 Task: Set up a 3-hour online history and cultural studies lecture on an intriguing topic.
Action: Mouse pressed left at (611, 246)
Screenshot: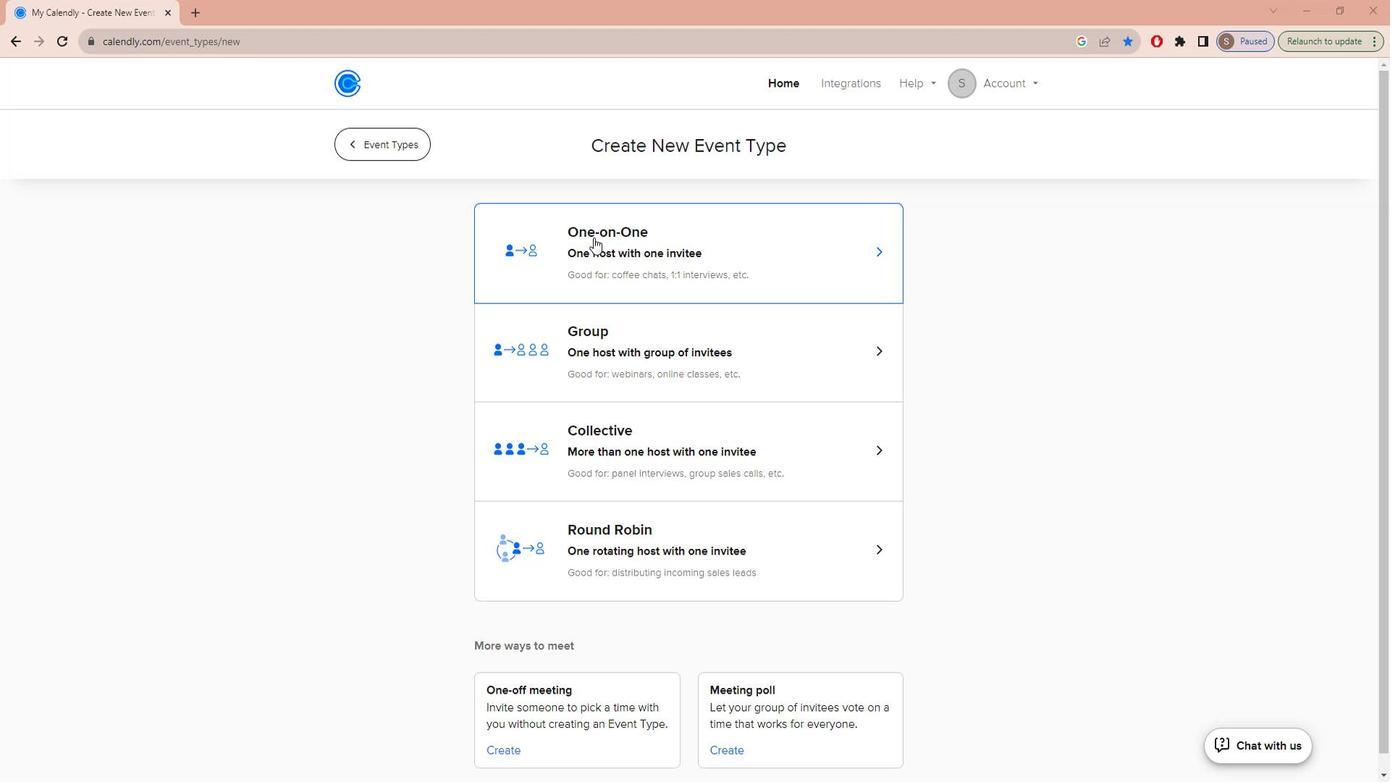 
Action: Key pressed a<Key.caps_lock>NCIENT<Key.space><Key.caps_lock>c<Key.caps_lock>IVILIZATIONS<Key.space><Key.caps_lock>u<Key.caps_lock>NVEILED<Key.space>
Screenshot: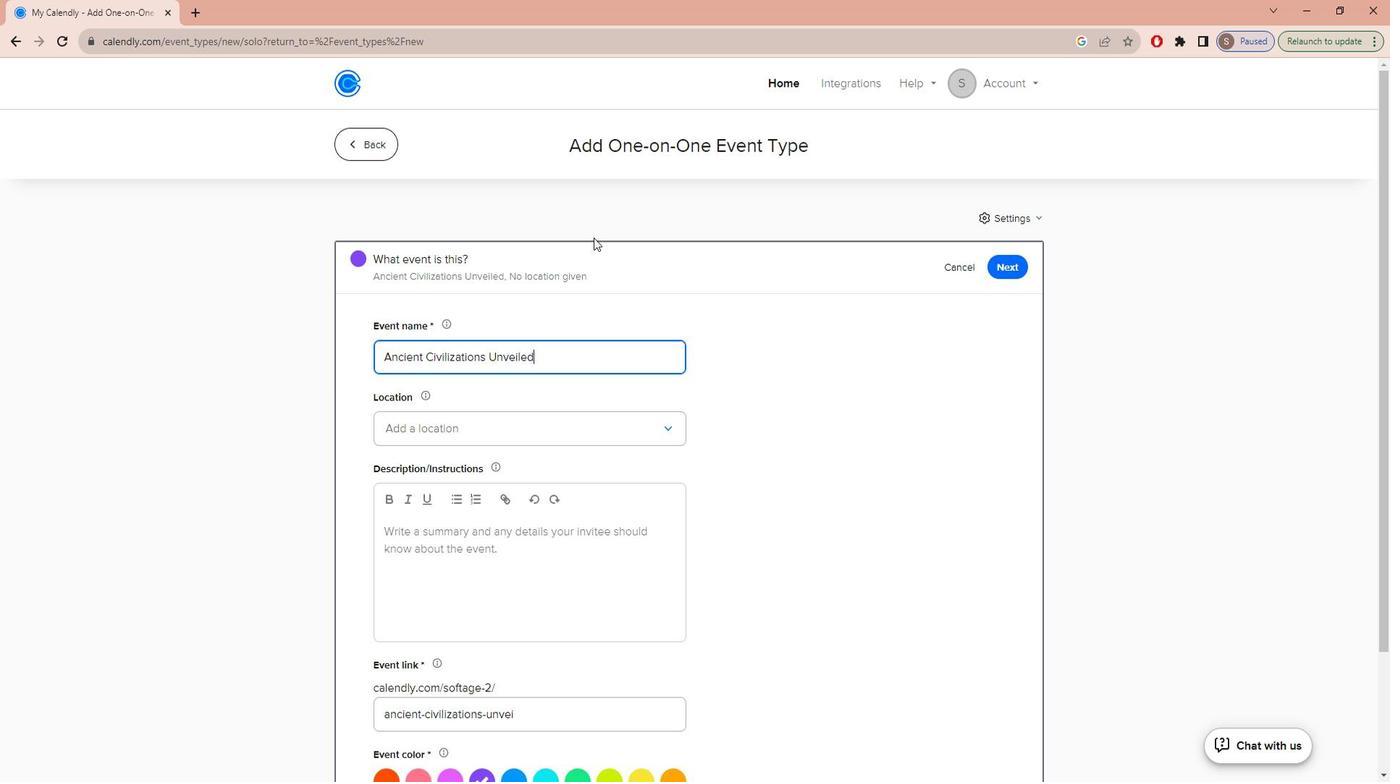 
Action: Mouse moved to (592, 443)
Screenshot: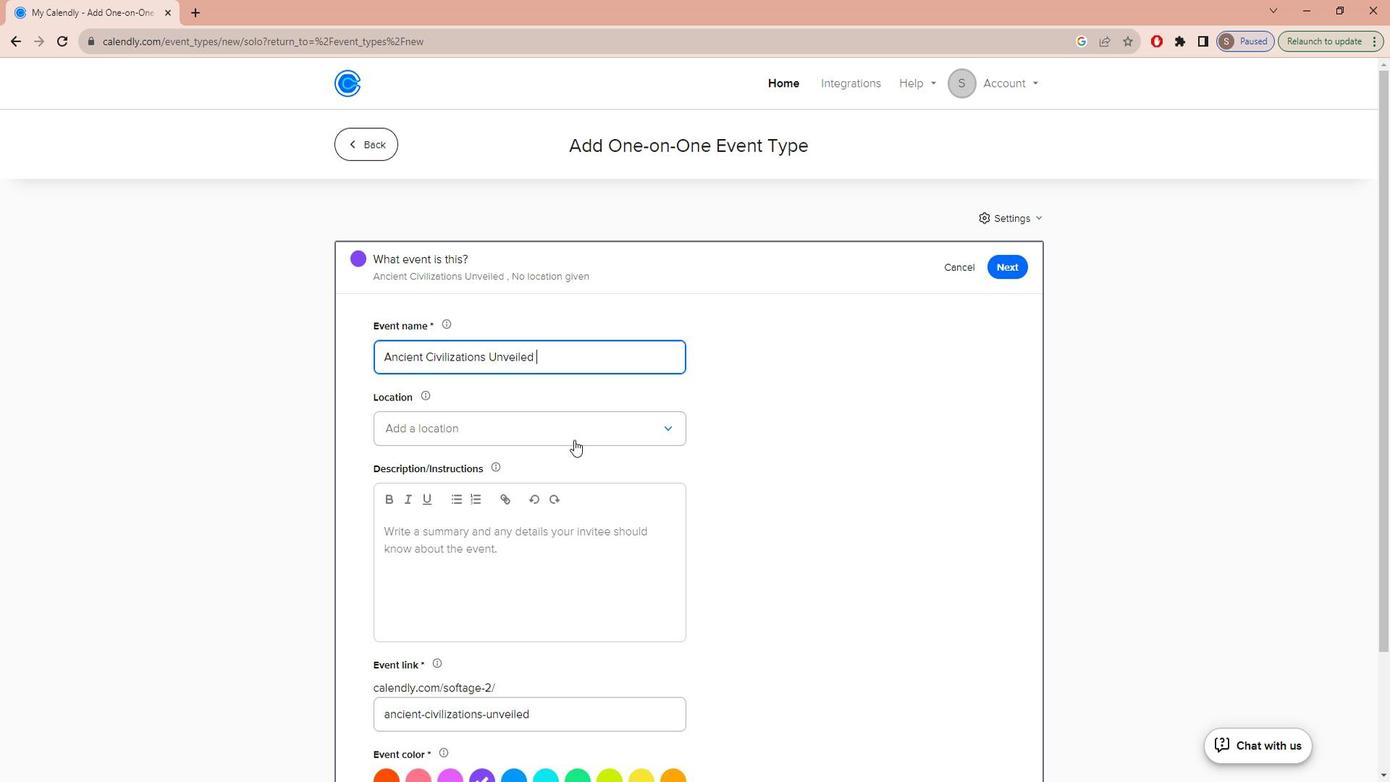 
Action: Mouse pressed left at (592, 443)
Screenshot: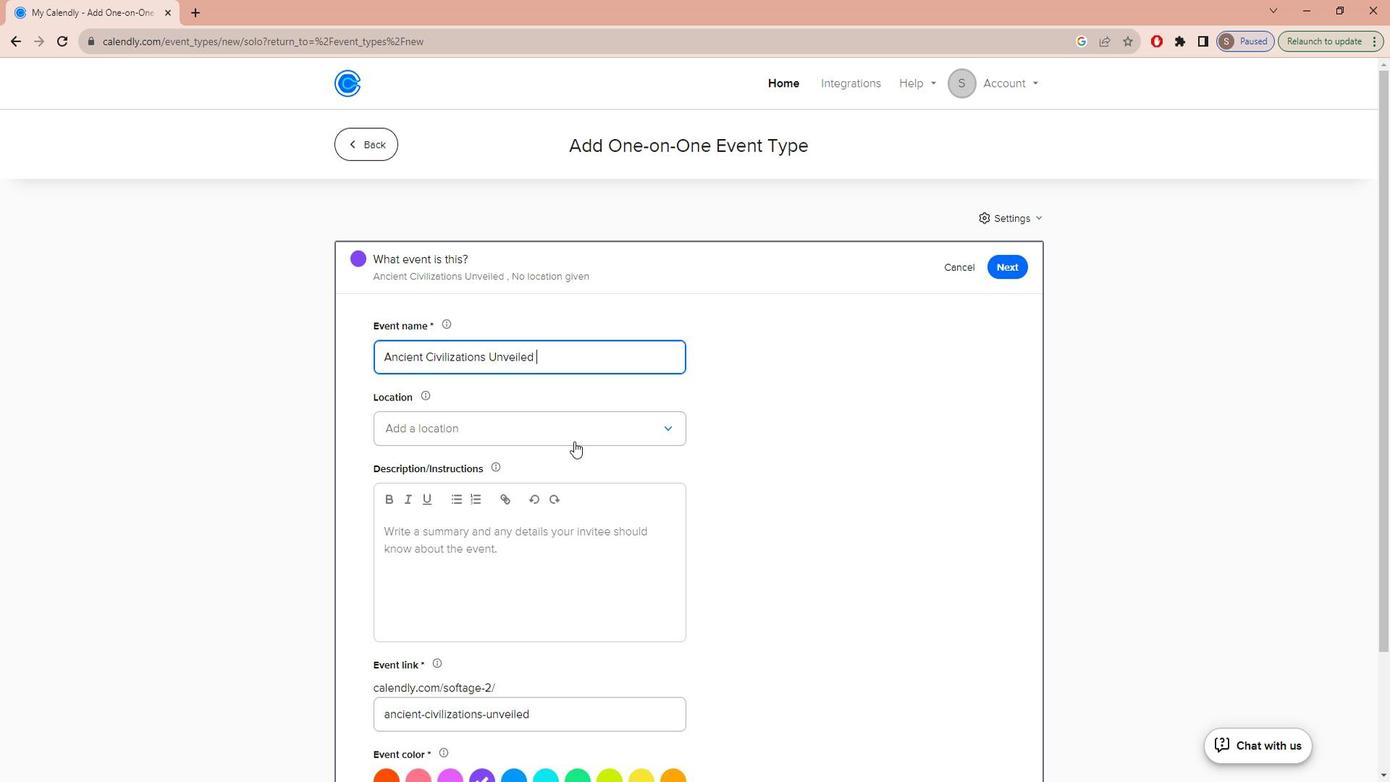 
Action: Mouse moved to (534, 543)
Screenshot: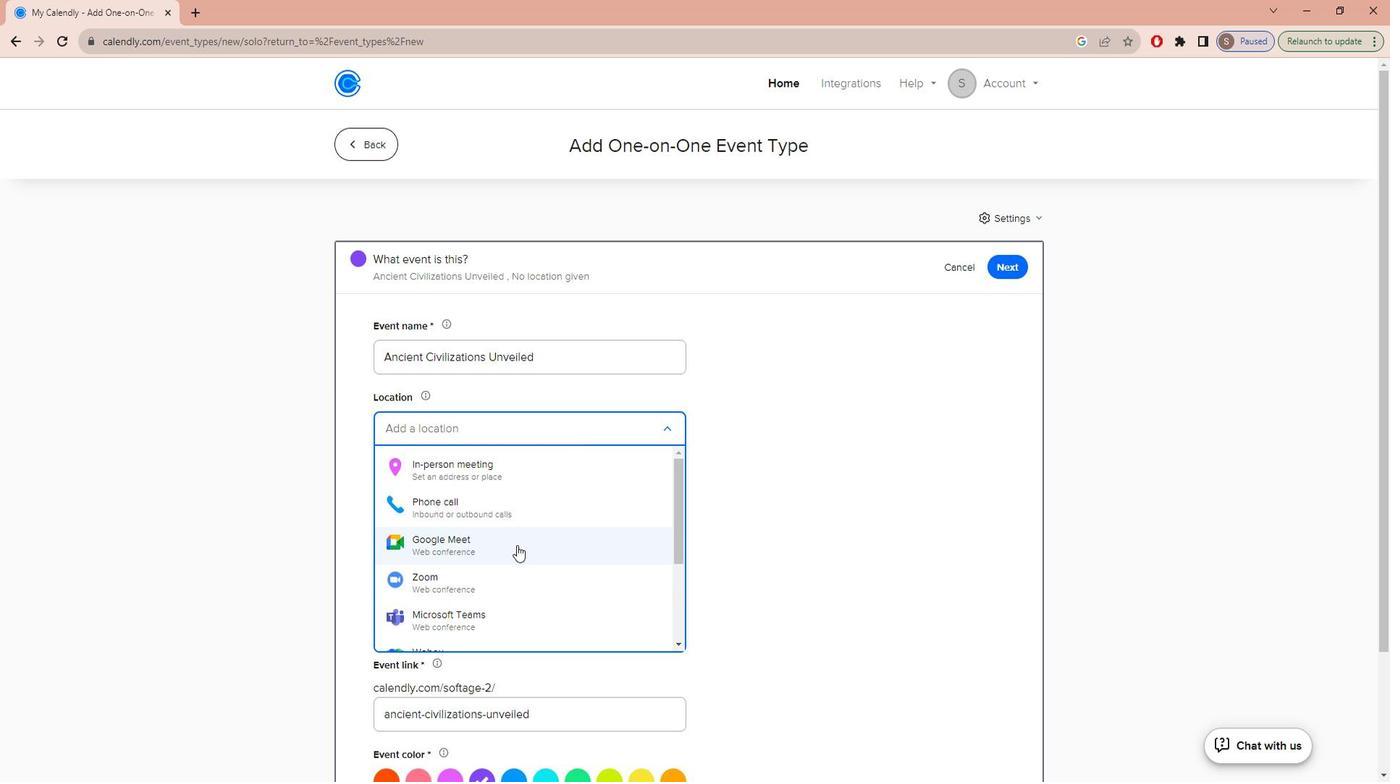 
Action: Mouse pressed left at (534, 543)
Screenshot: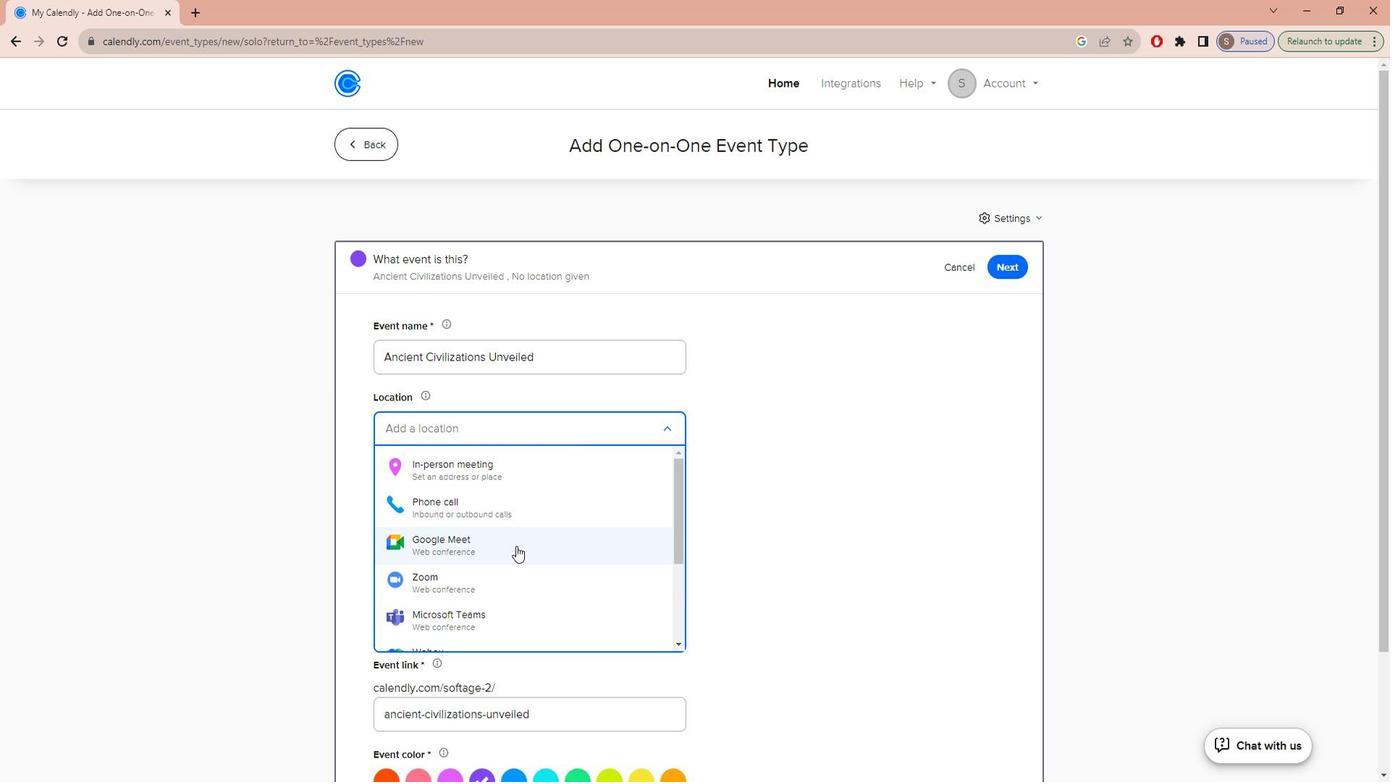 
Action: Mouse moved to (518, 577)
Screenshot: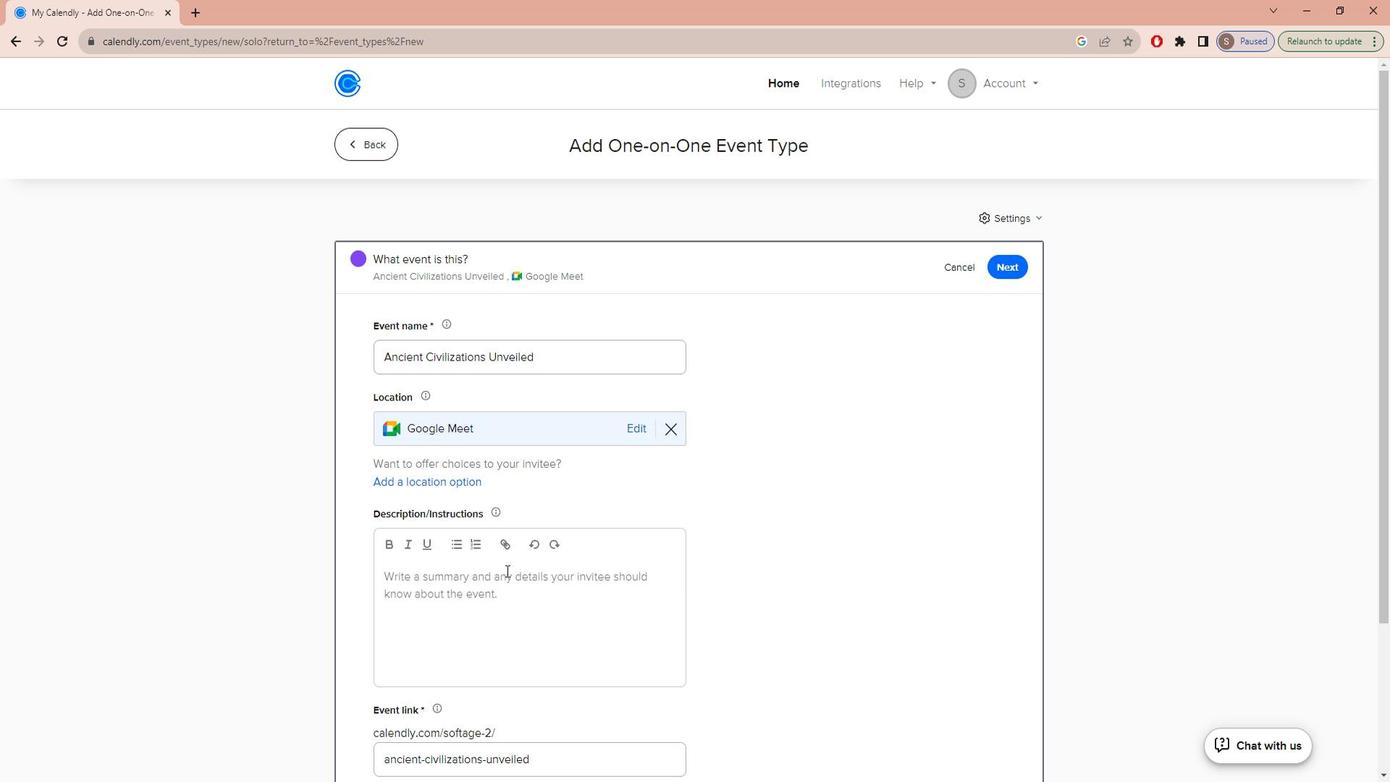 
Action: Mouse pressed left at (518, 577)
Screenshot: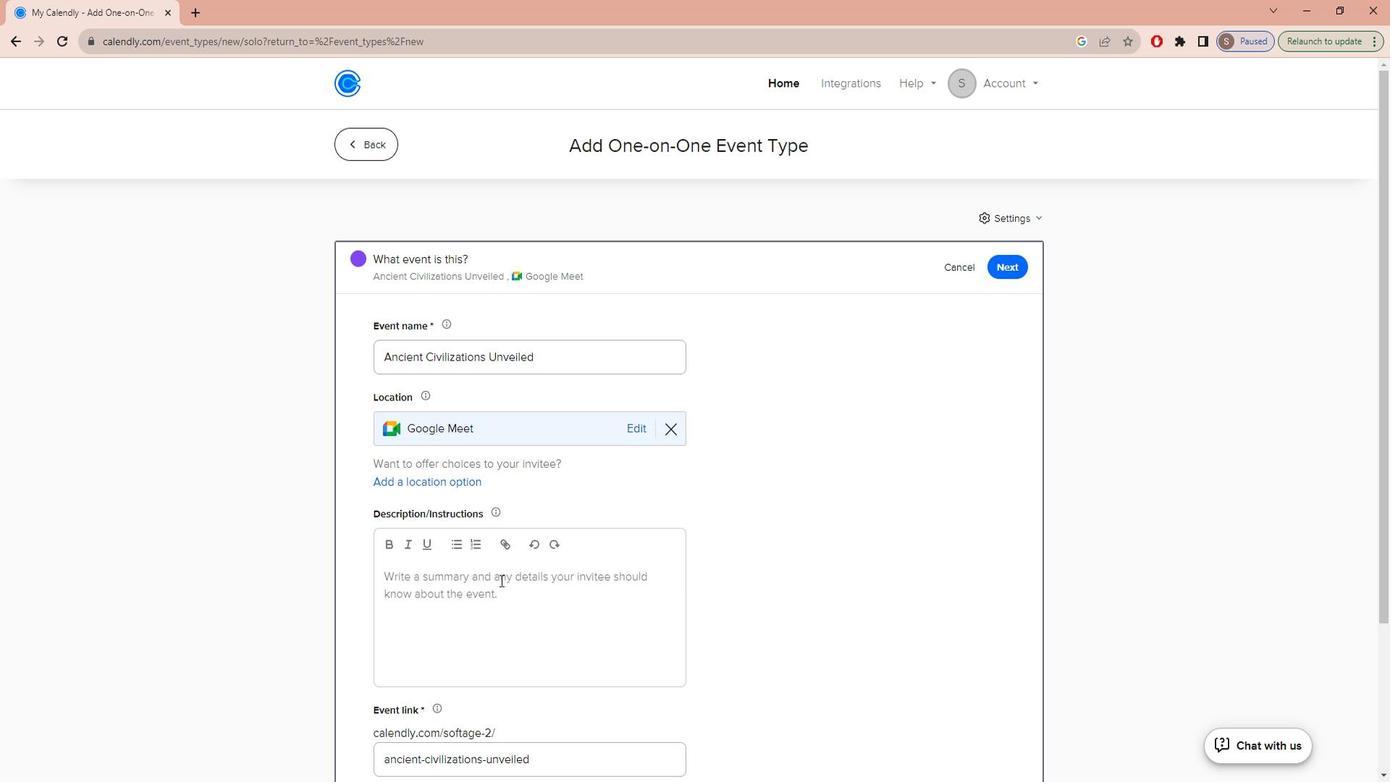 
Action: Key pressed <Key.caps_lock>j<Key.caps_lock>OIN<Key.space>US<Key.space>FOR<Key.space>A<Key.space>CAPTIVATING<Key.space>ONLINE<Key.space>LECTURE<Key.space>THAT<Key.space>WILL<Key.space>TAKE<Key.space>YOU<Key.space>ON<Key.space>A<Key.space>JOURNEY<Key.space>BACK<Key.space>IN<Key.space>TIME<Key.space>TO<Key.space>EXPLORE<Key.space>THE<Key.space>FASCINATING<Key.space>HISTORY<Key.space>AND<Key.space>CULTURAL<Key.space>SIGNIFICANCE<Key.space>OF<Key.space>THE<Key.space>S<Key.caps_lock>ilk<Key.backspace><Key.backspace><Key.backspace><Key.backspace>s<Key.caps_lock>ILK<Key.space>R<Key.caps_lock><Key.backspace>r<Key.caps_lock>OAD.<Key.space><Key.caps_lock>t<Key.caps_lock>HIS<Key.space>ANCIENT<Key.space>NETWORK<Key.space>OF<Key.space>TRADE<Key.space>ROUTES<Key.space>CONNECTED<Key.space>THE<Key.space><Key.caps_lock>e<Key.caps_lock>AST<Key.space>AND<Key.space><Key.caps_lock>w<Key.caps_lock>EST,<Key.space>SPANNING<Key.space>OVER<Key.space>6,000<Key.space>KILOMETERS<Key.space>AND<Key.space>LINKING<Key.space>DIVERSE<Key.space>CIVILIZATIONS<Key.space>FOR<Key.space>CENTURIES.<Key.space>
Screenshot: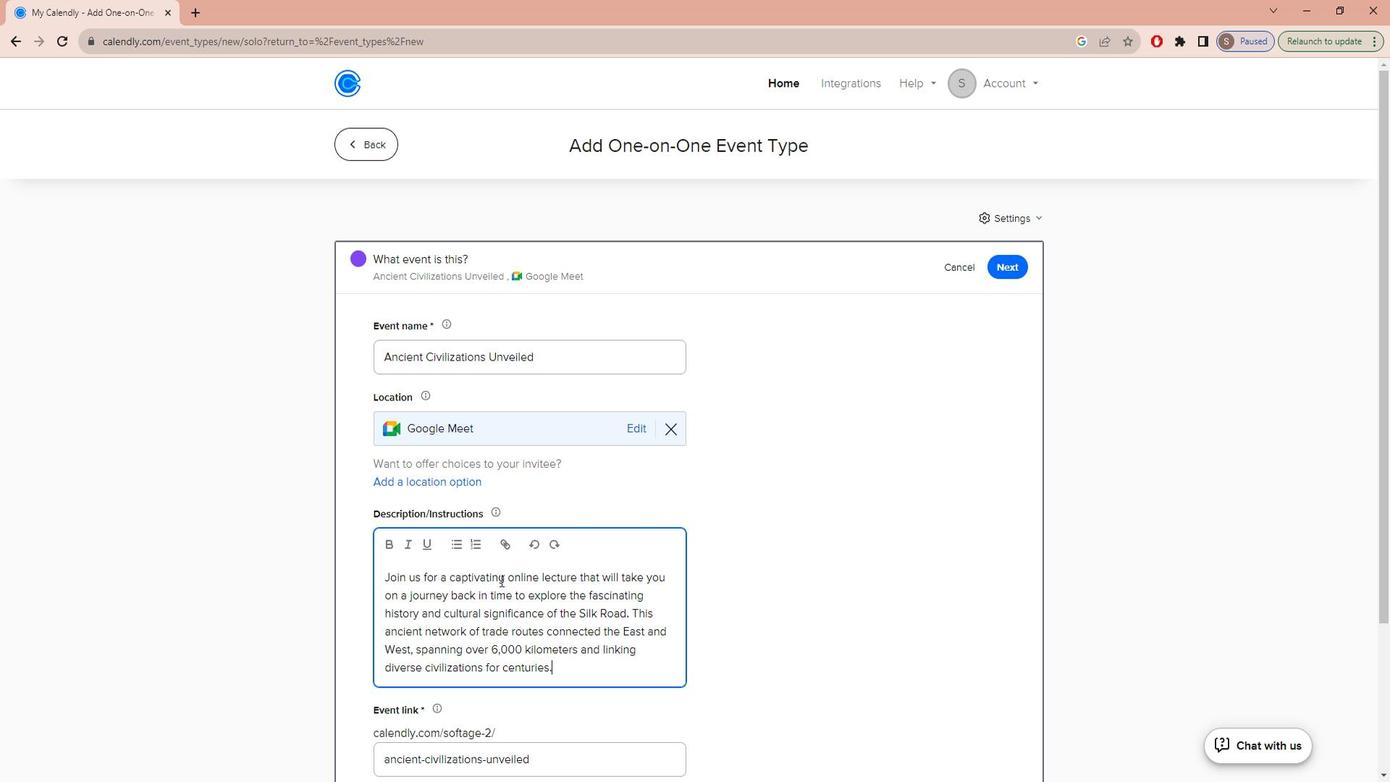 
Action: Mouse moved to (608, 617)
Screenshot: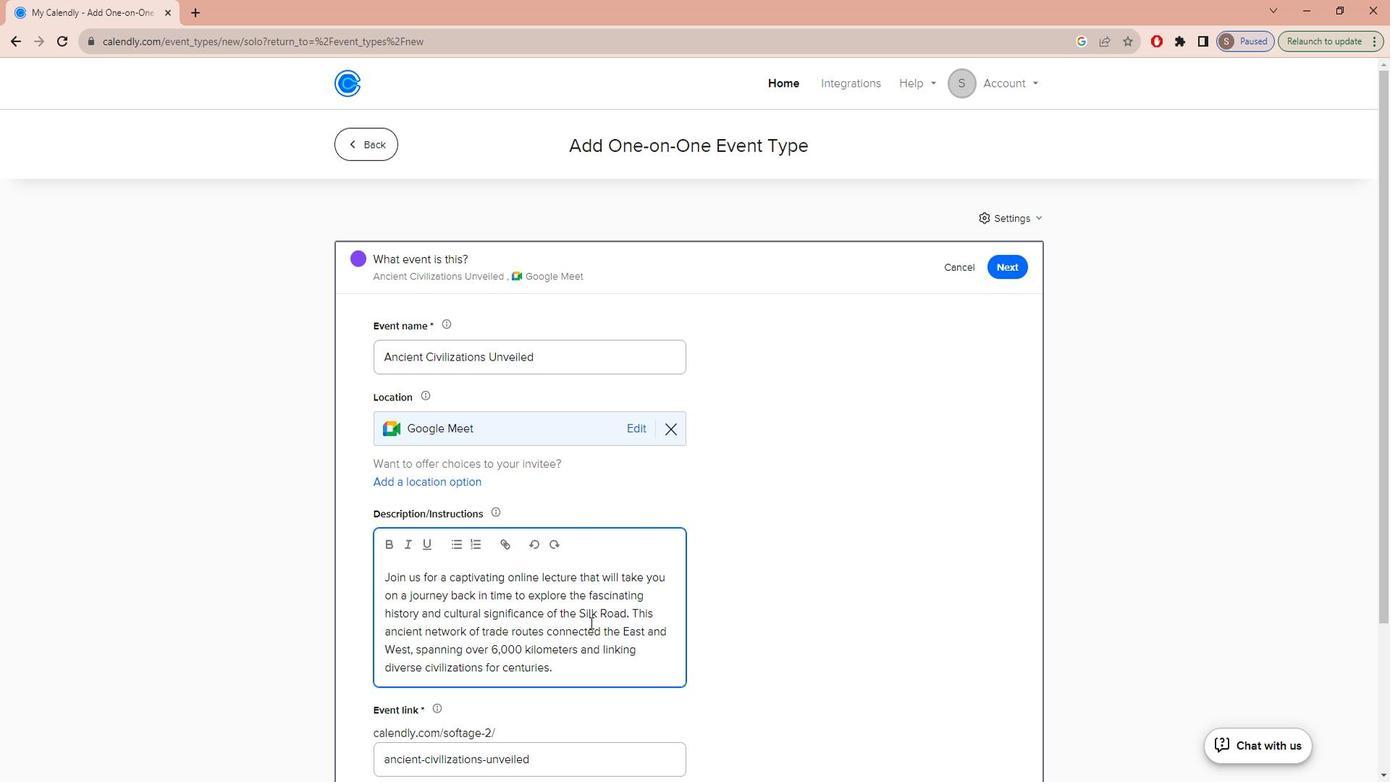 
Action: Mouse scrolled (608, 617) with delta (0, 0)
Screenshot: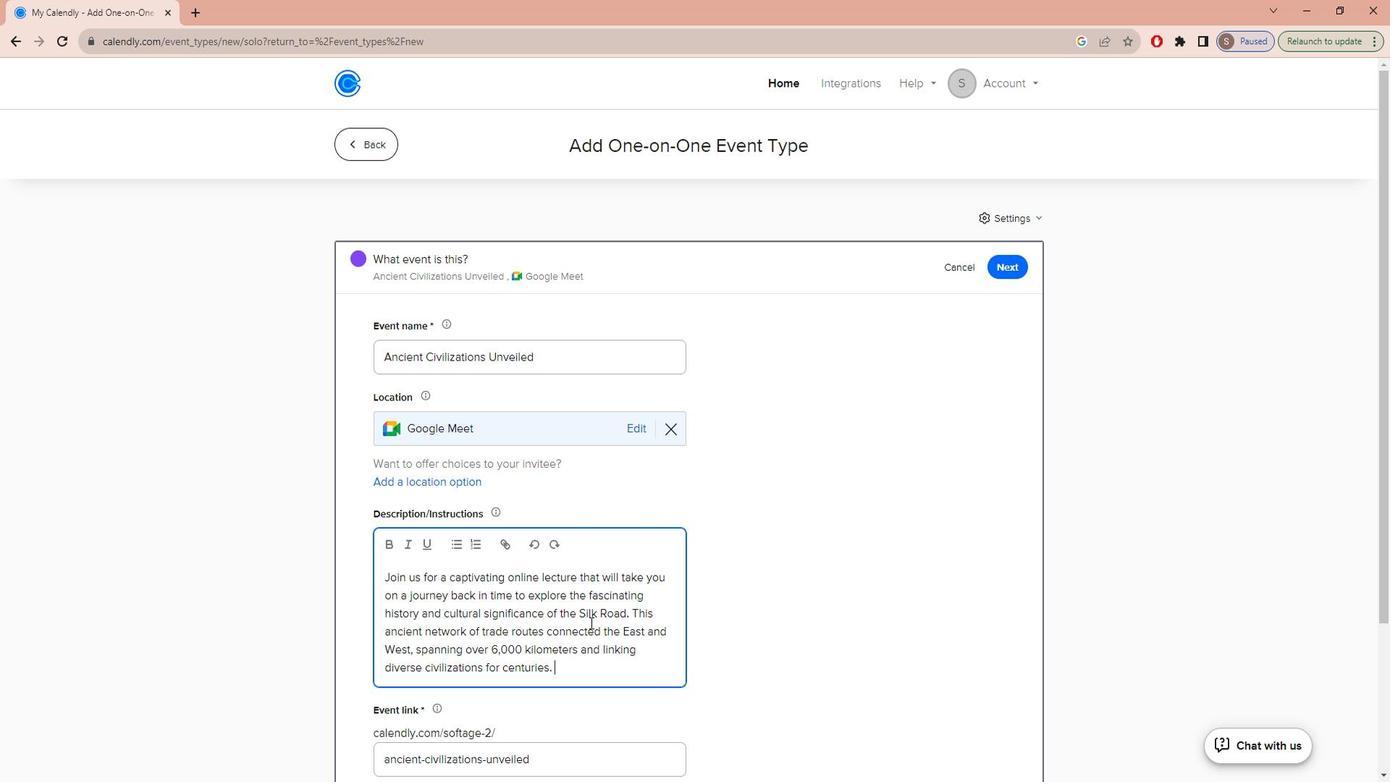 
Action: Mouse scrolled (608, 617) with delta (0, 0)
Screenshot: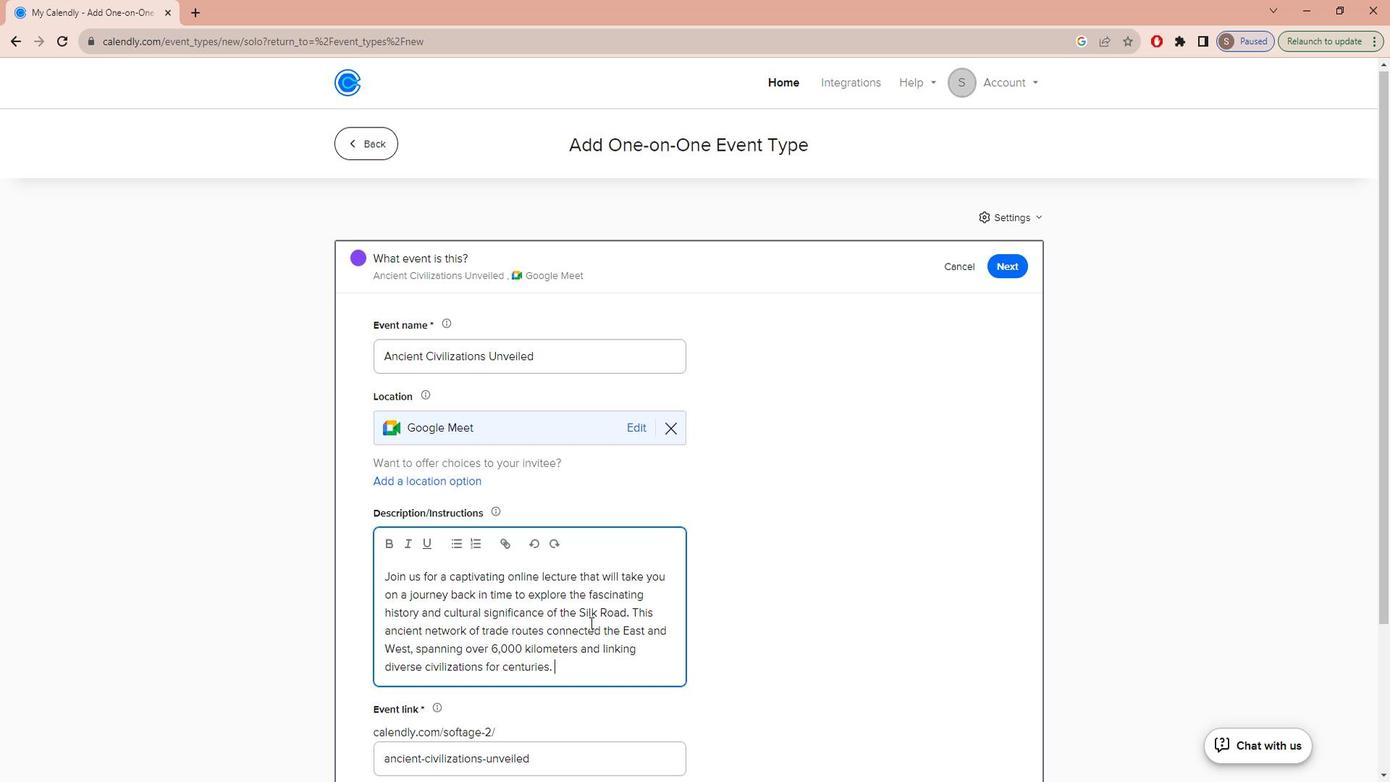 
Action: Mouse scrolled (608, 617) with delta (0, 0)
Screenshot: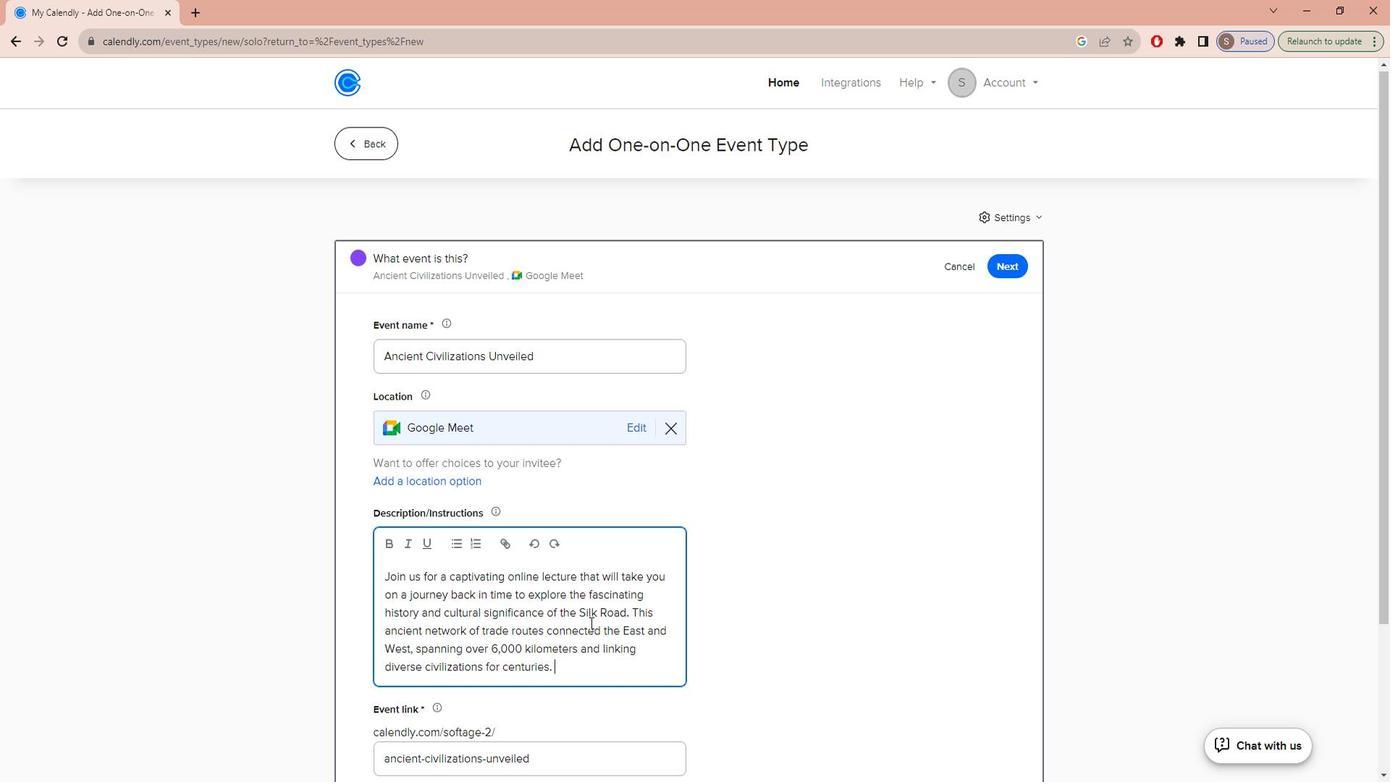 
Action: Mouse scrolled (608, 617) with delta (0, 0)
Screenshot: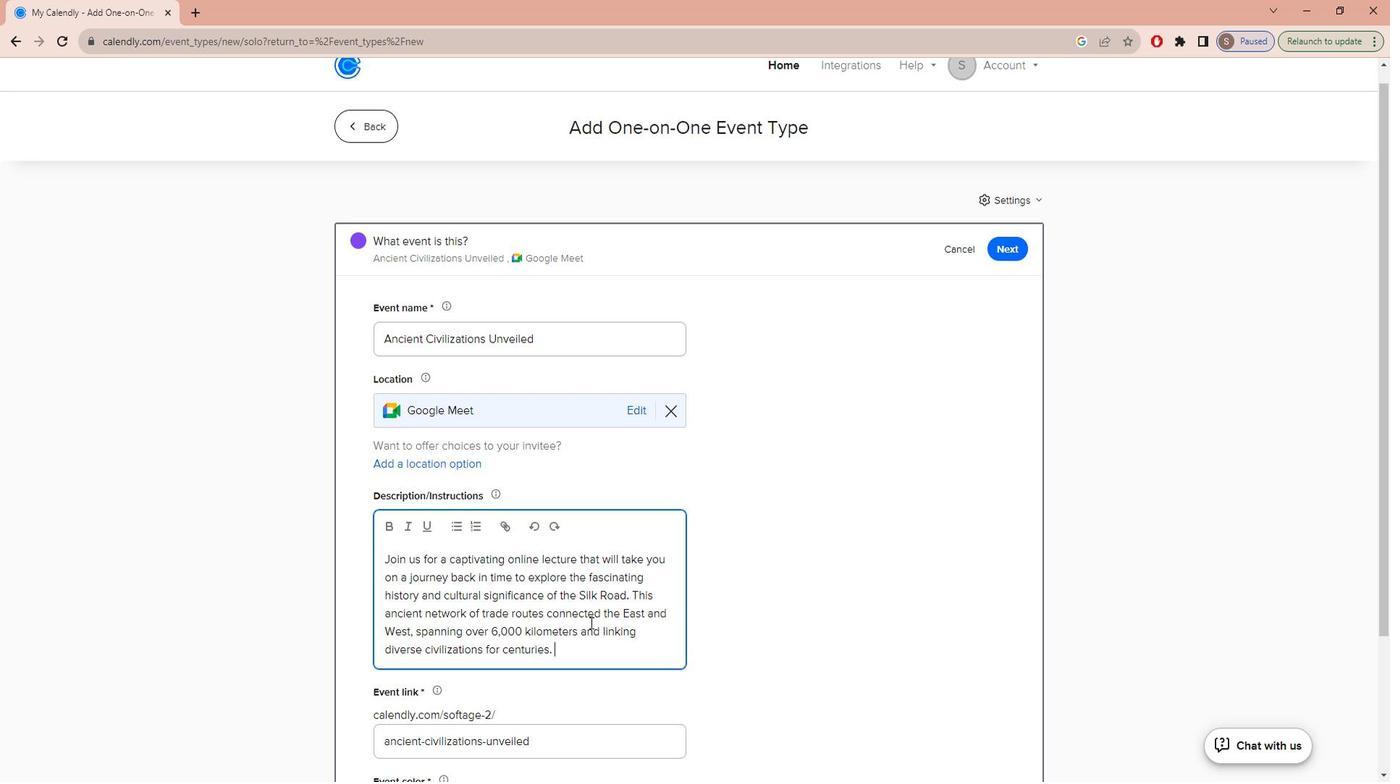 
Action: Mouse moved to (588, 629)
Screenshot: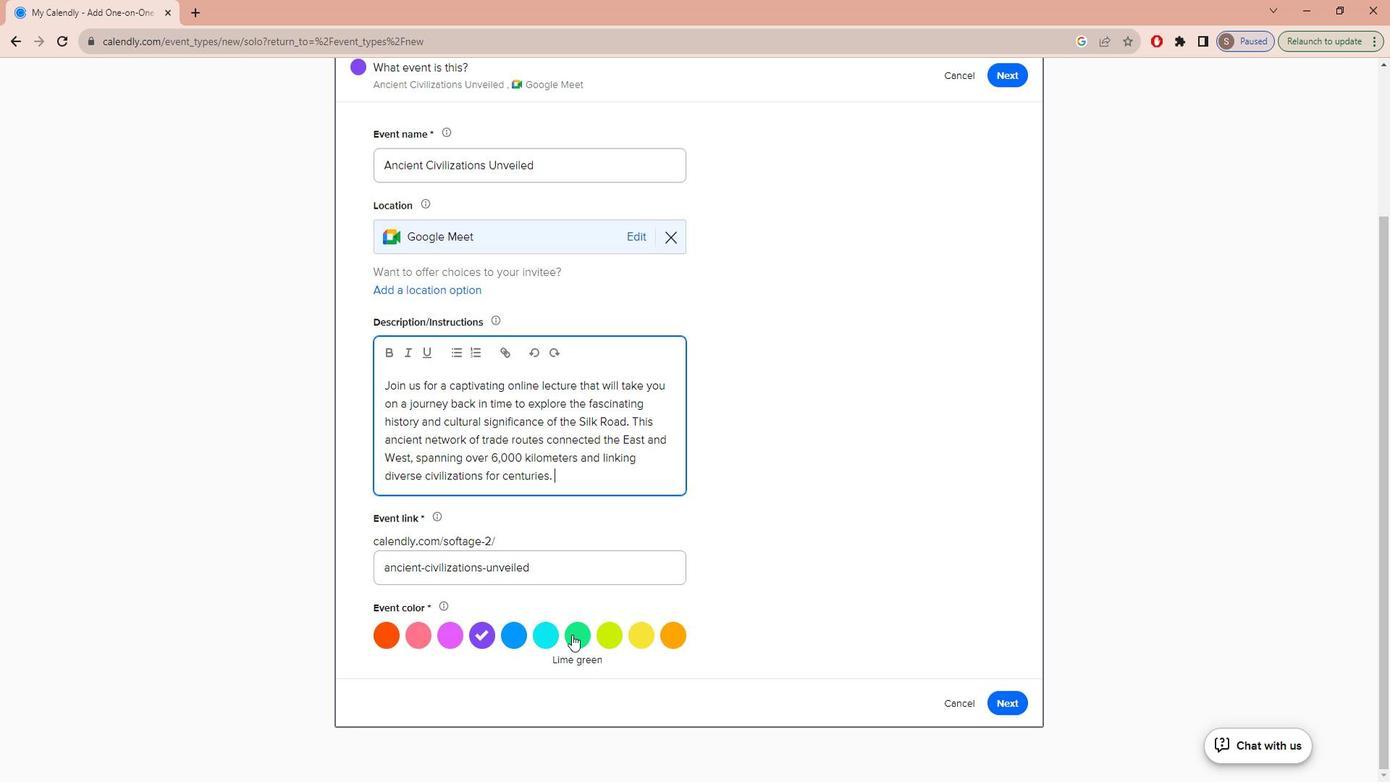 
Action: Mouse pressed left at (588, 629)
Screenshot: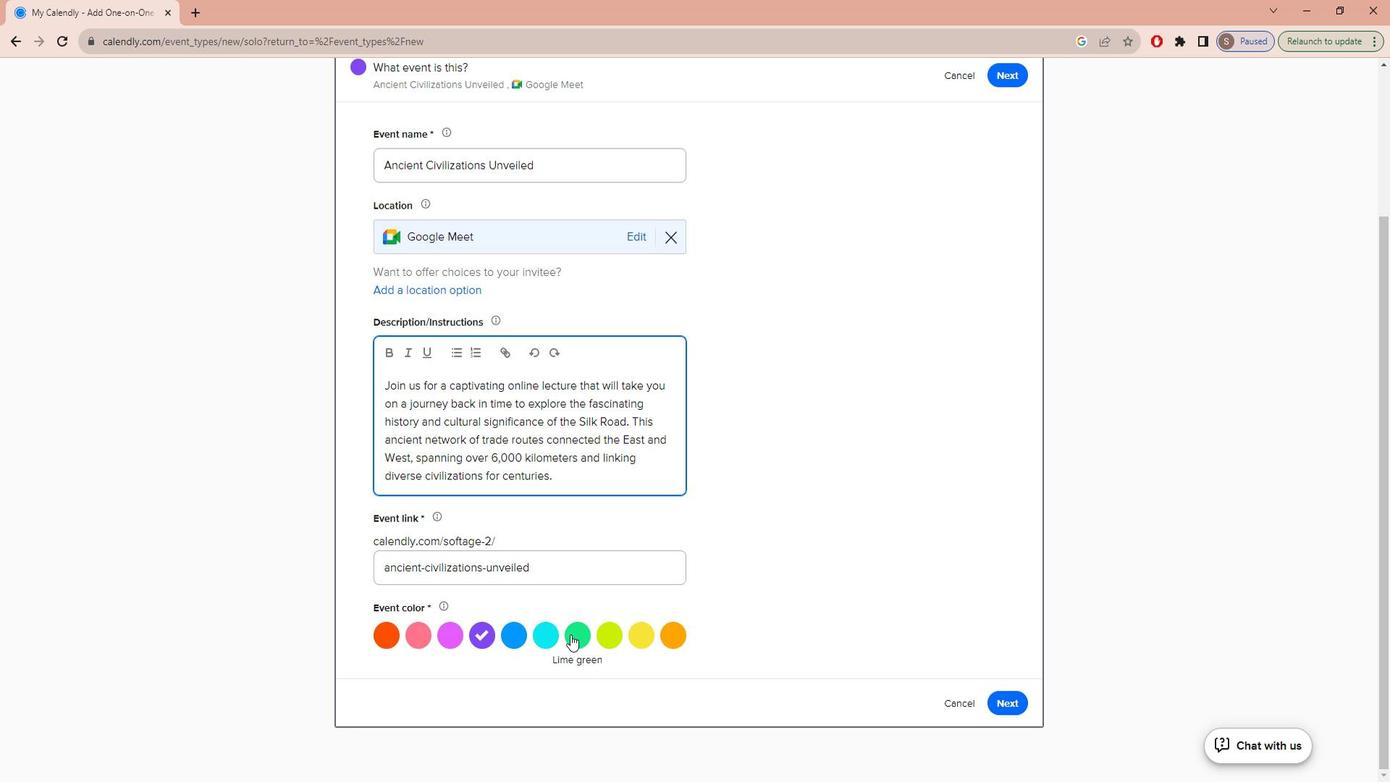 
Action: Mouse moved to (1029, 689)
Screenshot: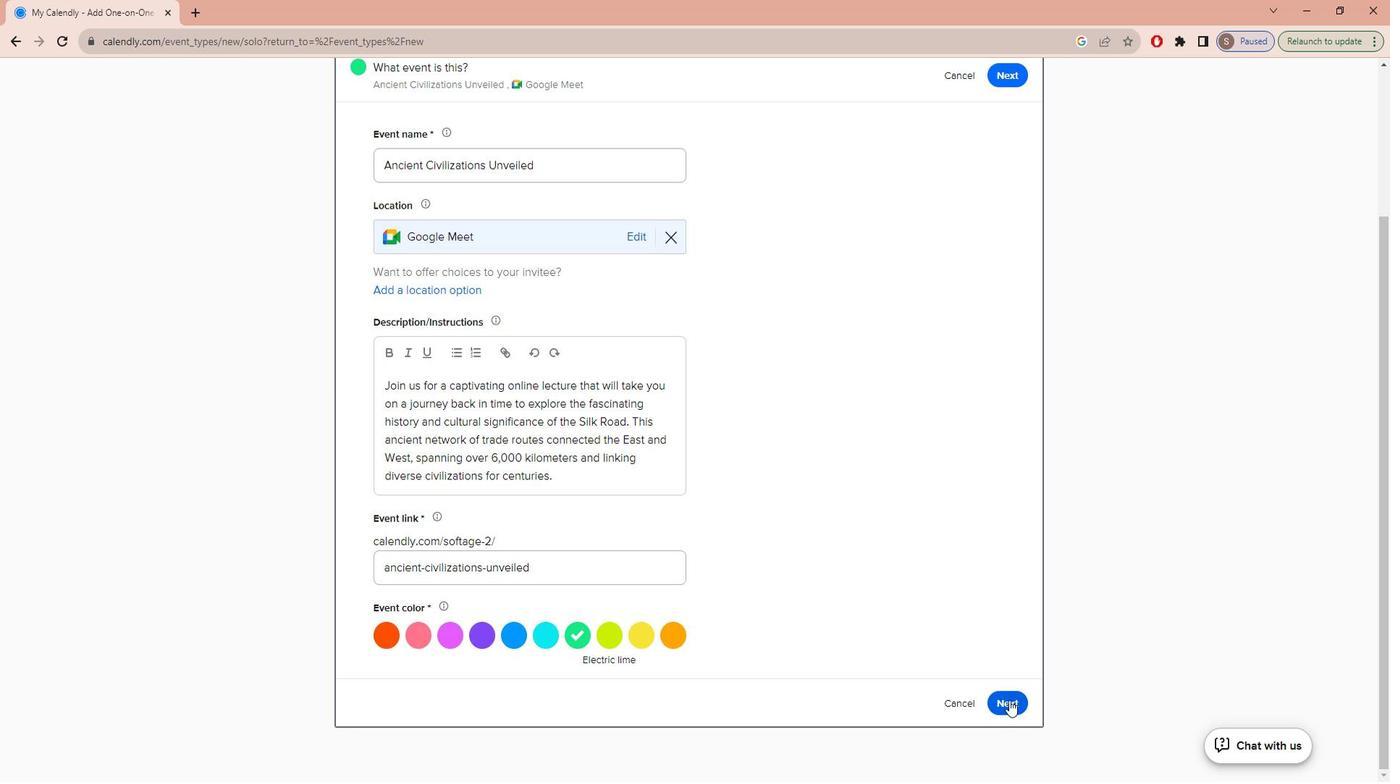 
Action: Mouse pressed left at (1029, 689)
Screenshot: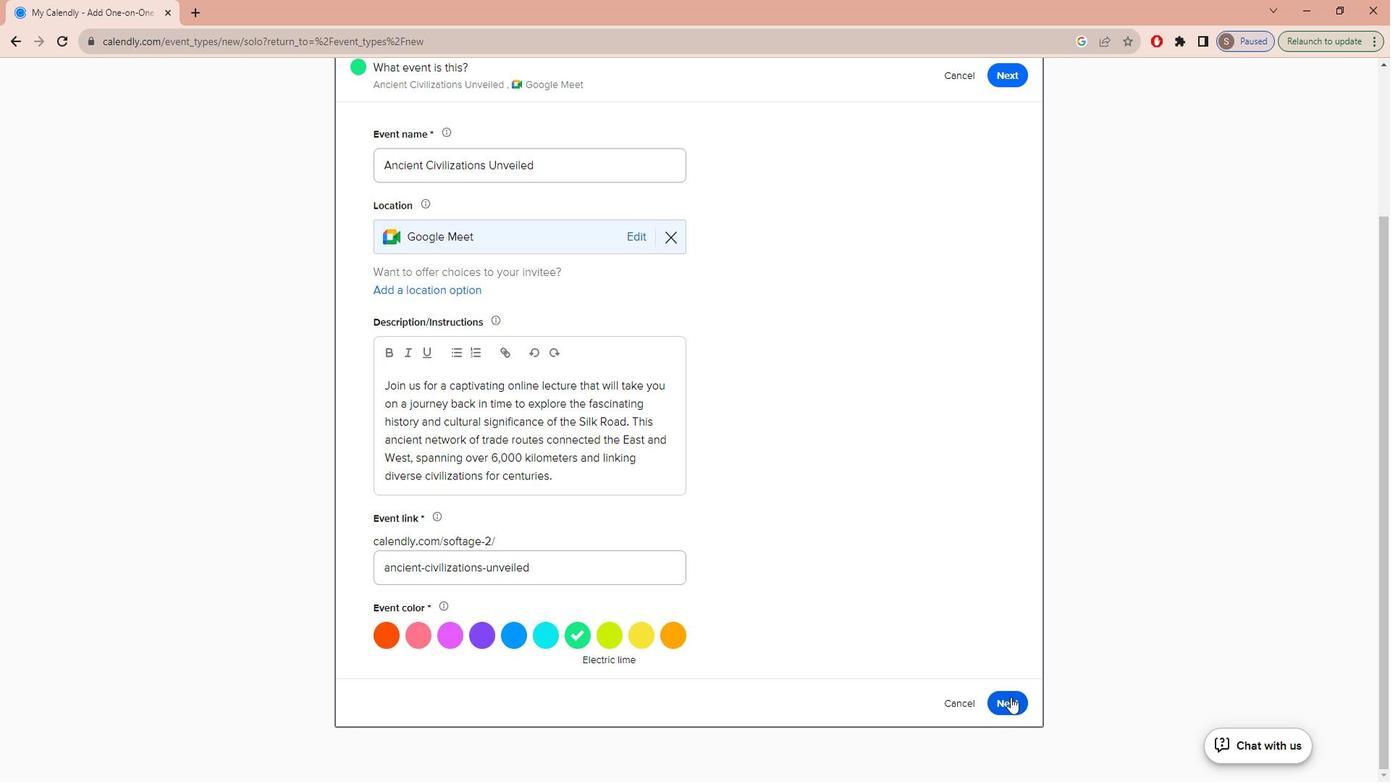 
Action: Mouse moved to (627, 446)
Screenshot: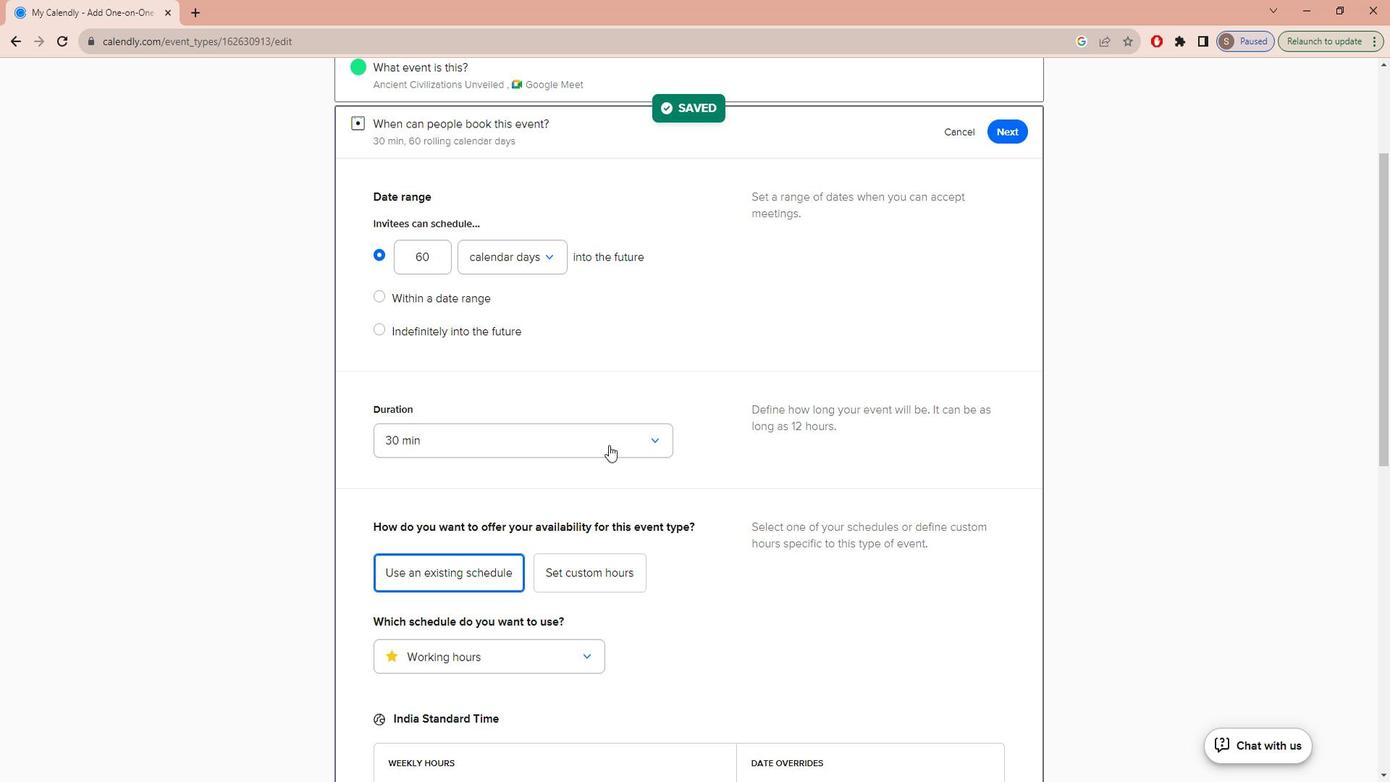 
Action: Mouse pressed left at (627, 446)
Screenshot: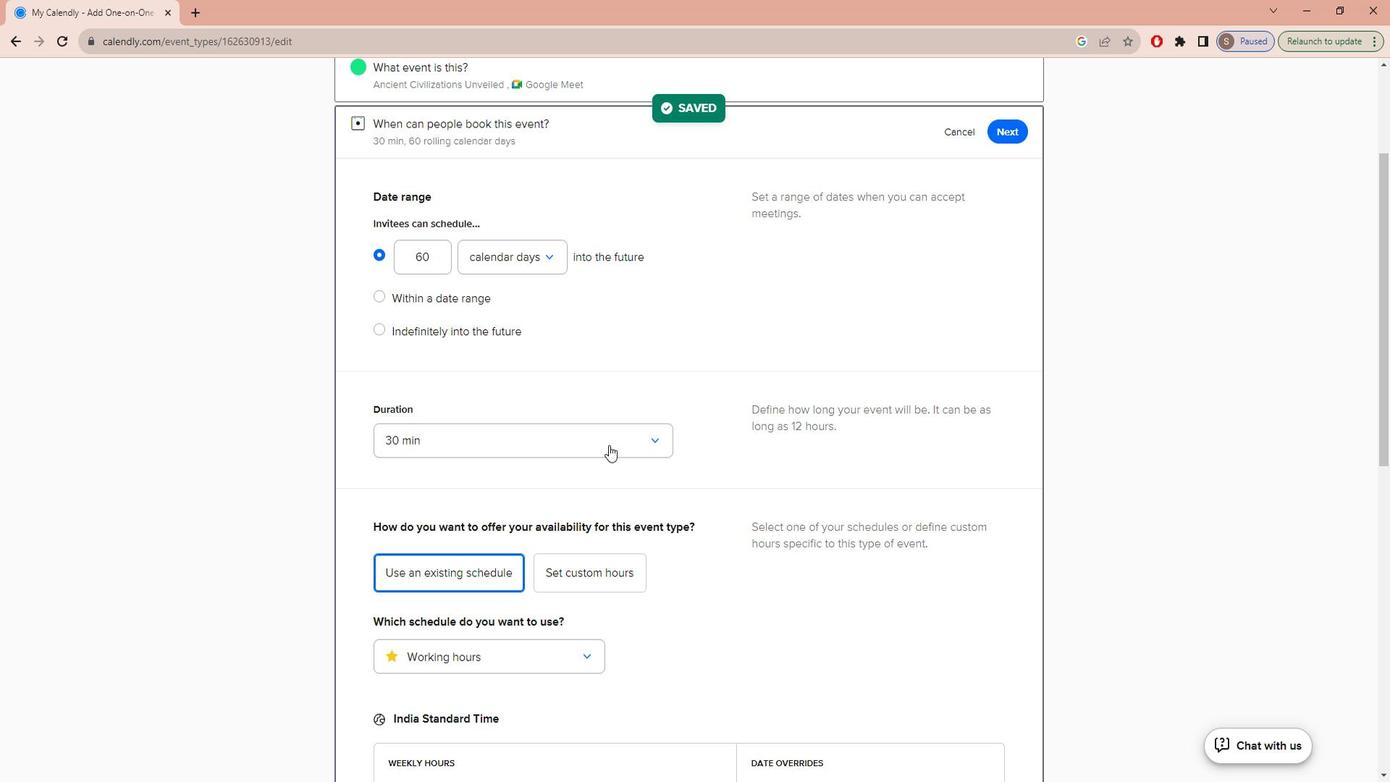 
Action: Mouse moved to (577, 595)
Screenshot: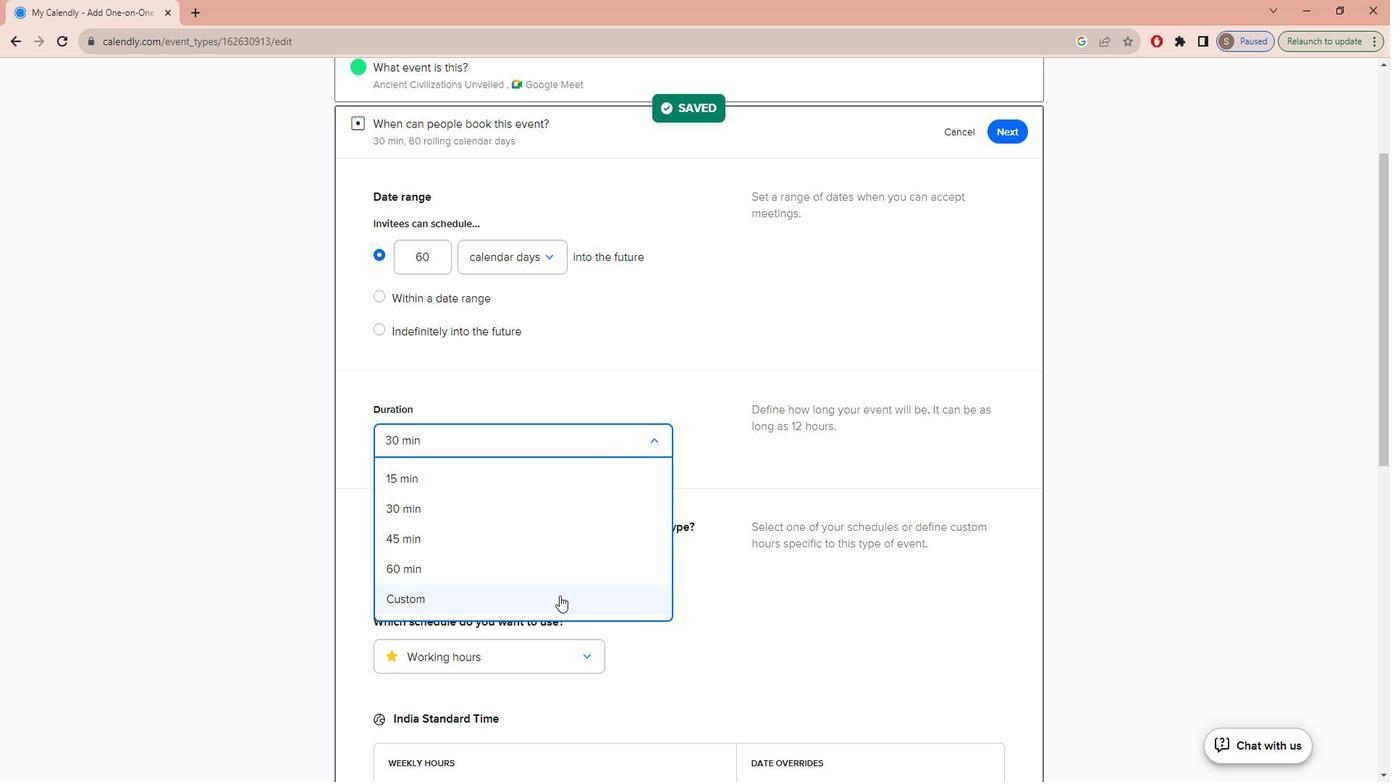
Action: Mouse pressed left at (577, 595)
Screenshot: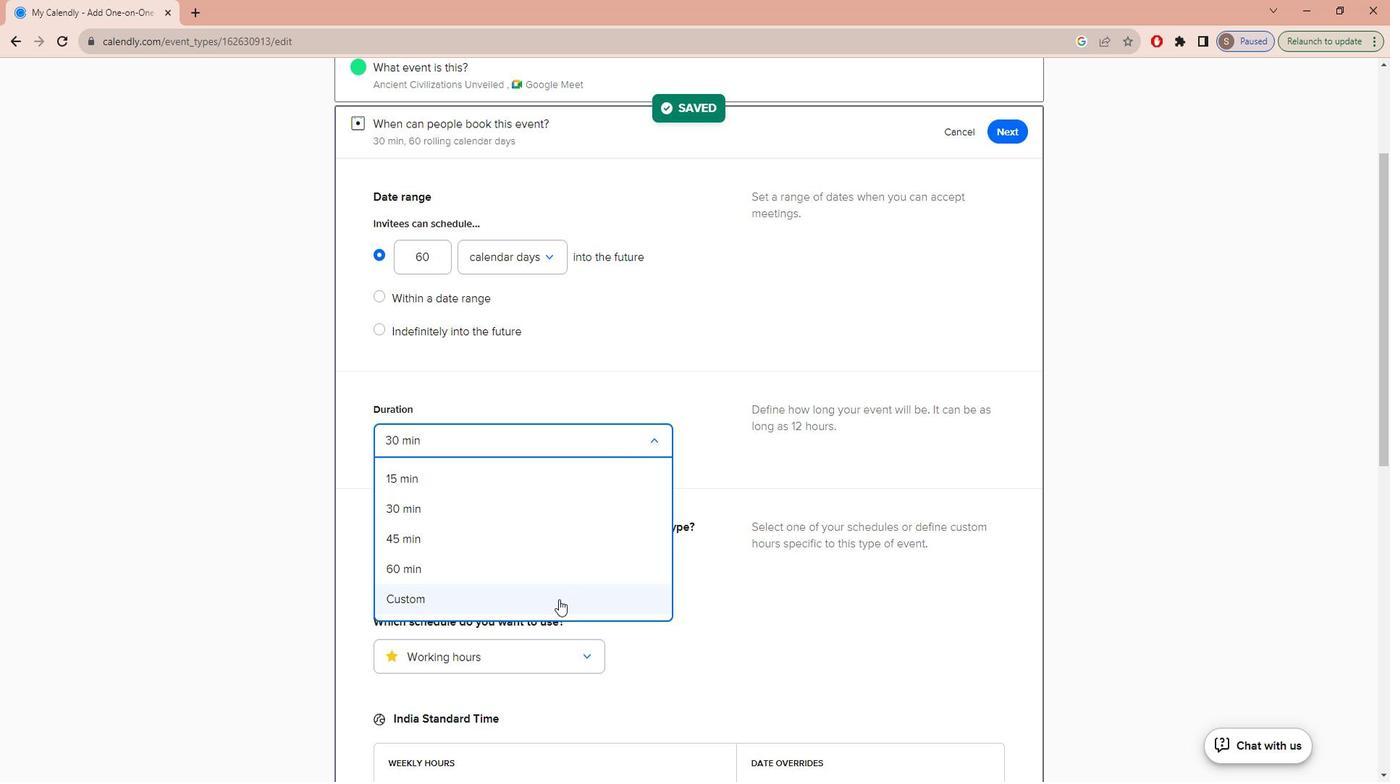 
Action: Mouse moved to (552, 524)
Screenshot: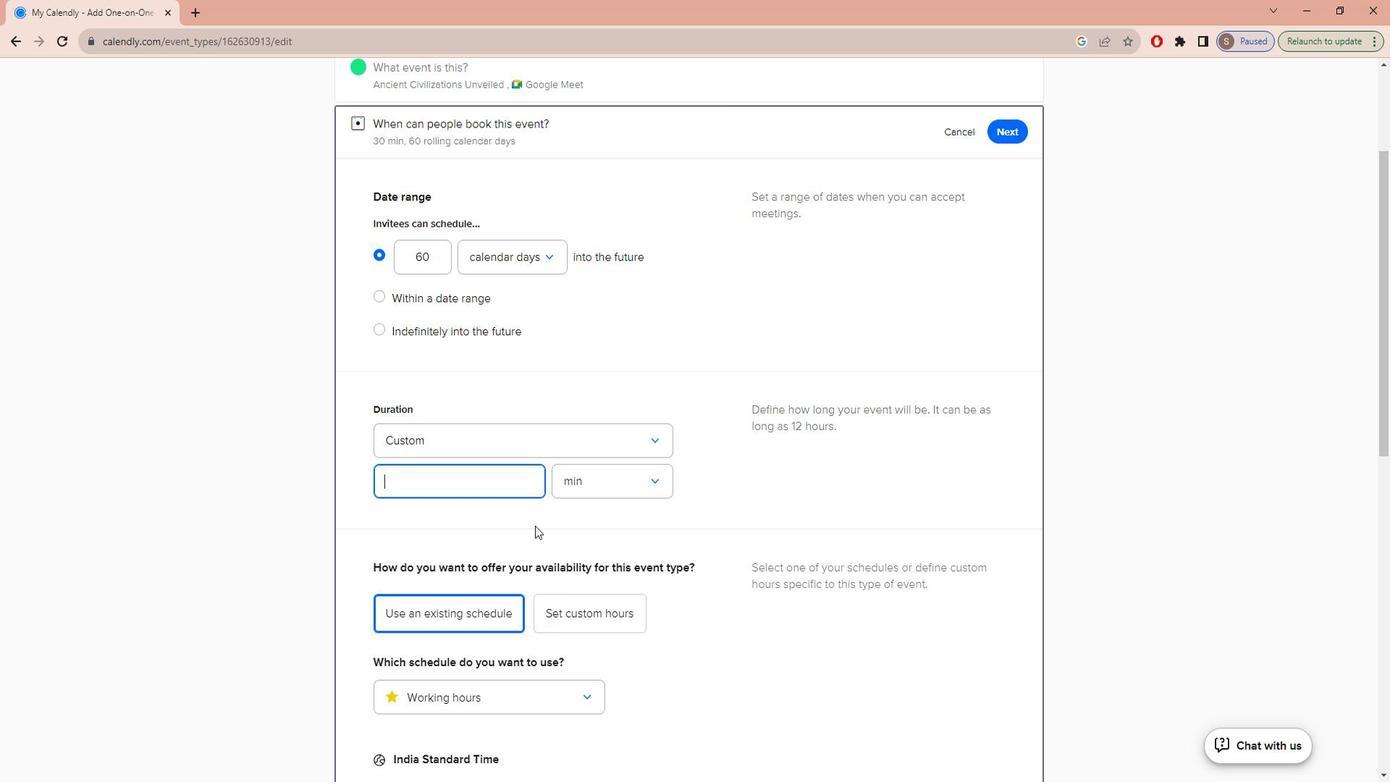 
Action: Key pressed 3
Screenshot: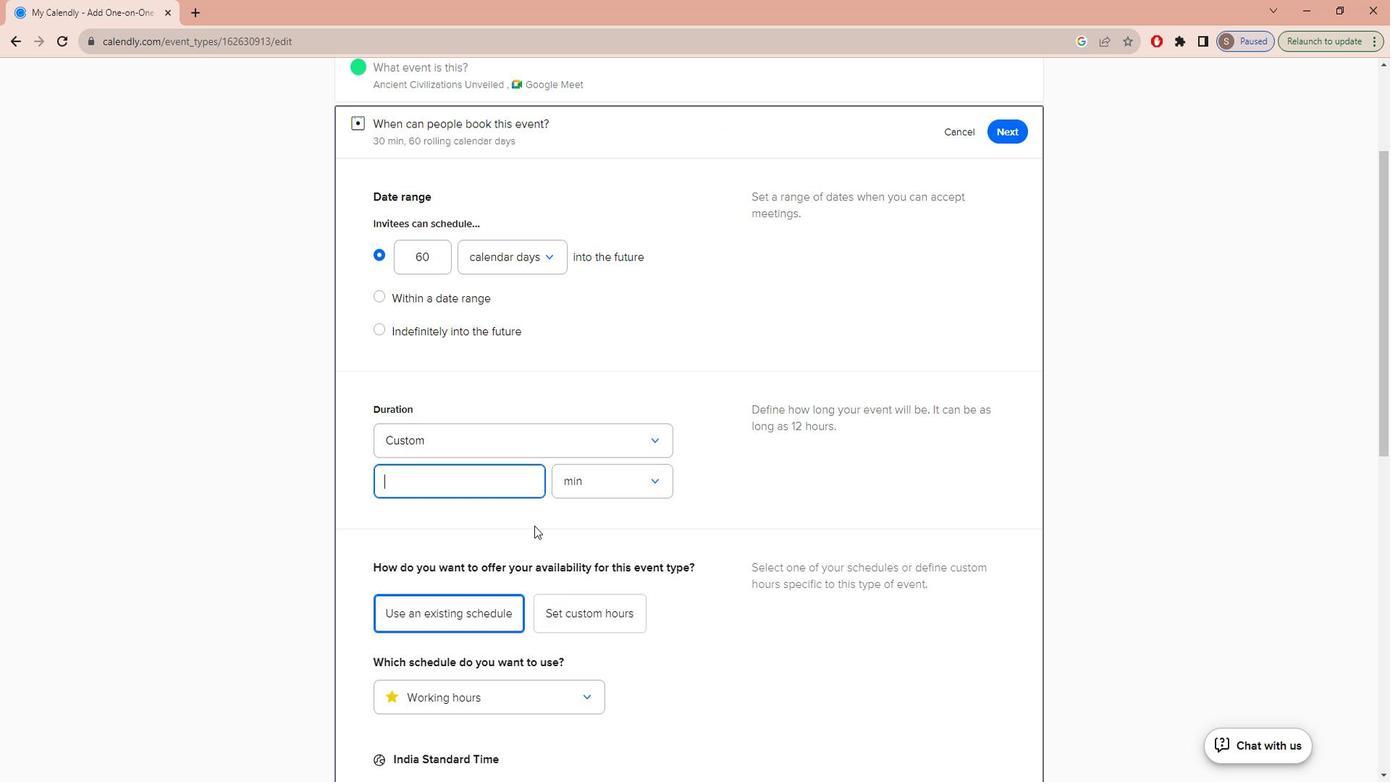 
Action: Mouse moved to (639, 473)
Screenshot: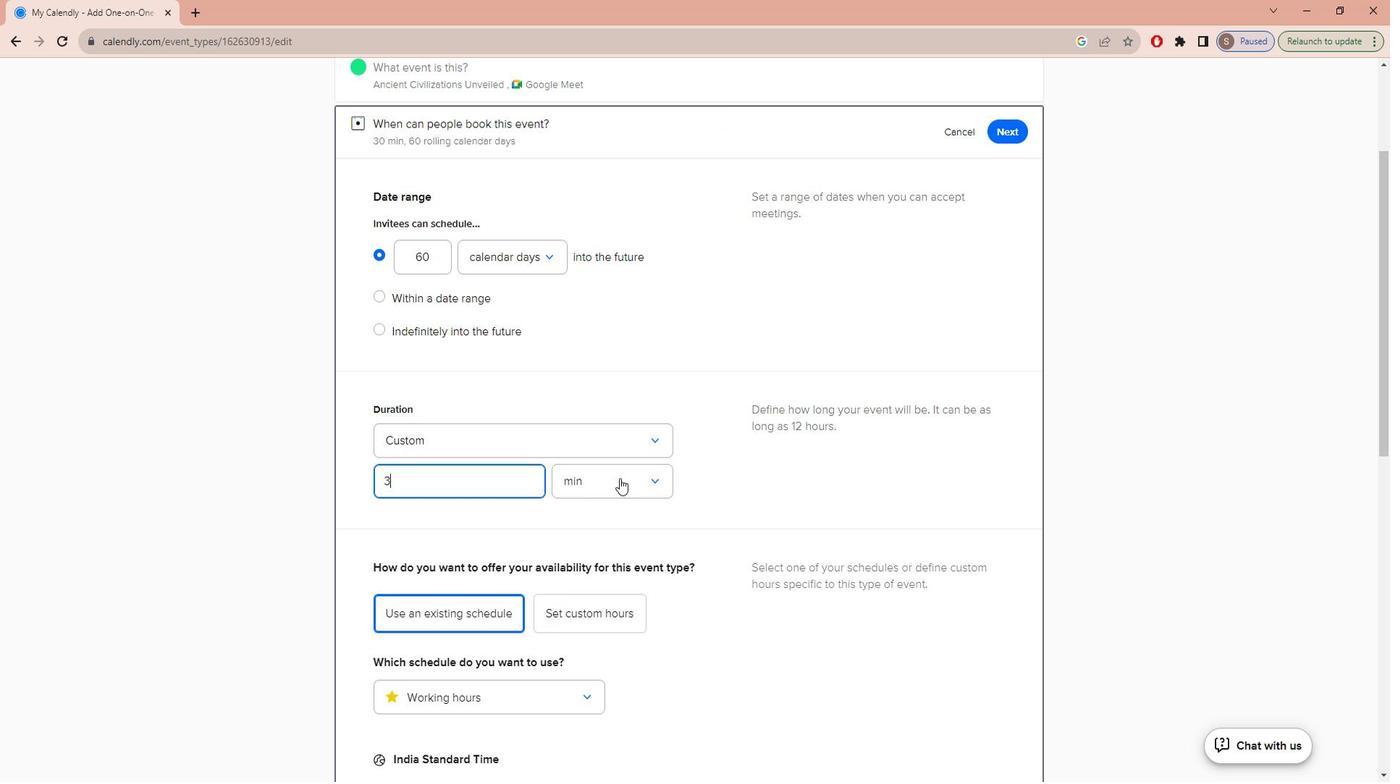 
Action: Mouse pressed left at (639, 473)
Screenshot: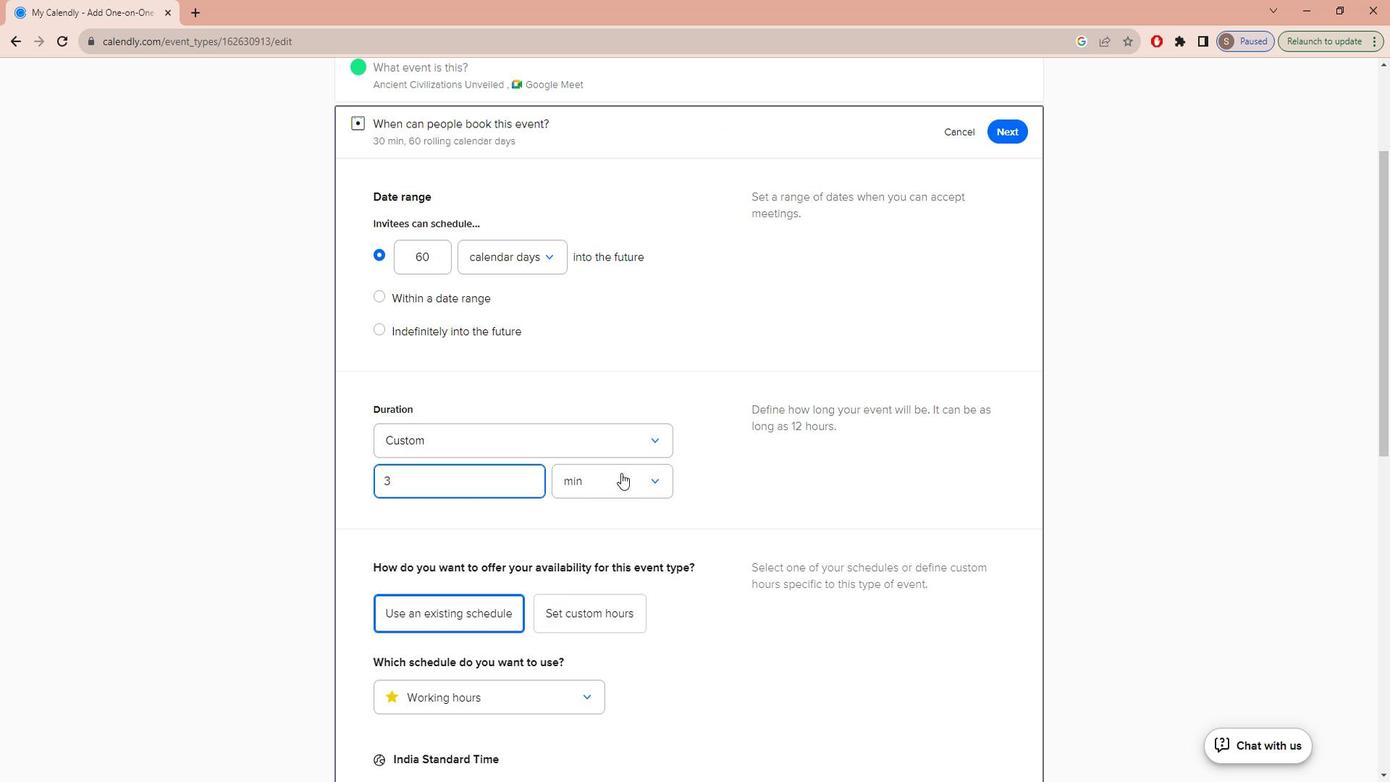 
Action: Mouse moved to (612, 554)
Screenshot: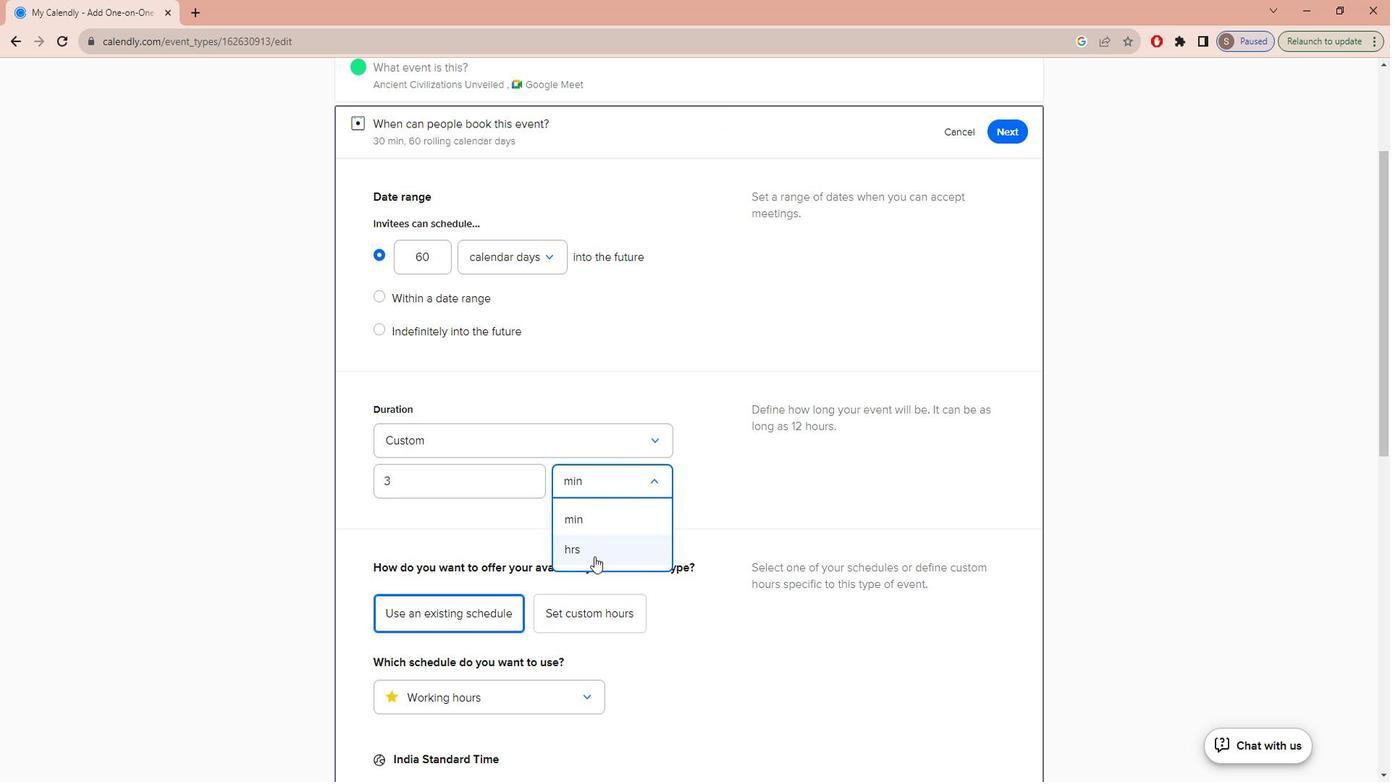 
Action: Mouse pressed left at (612, 554)
Screenshot: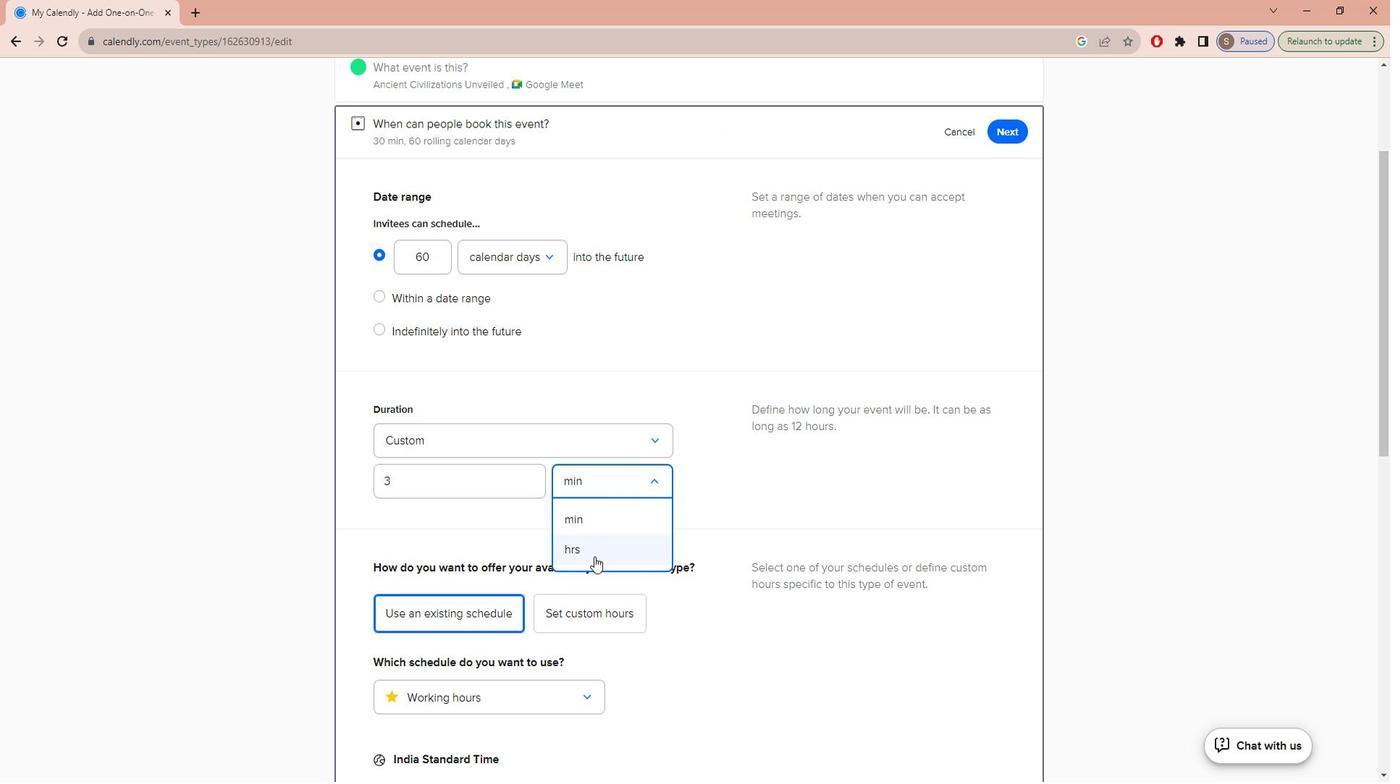 
Action: Mouse moved to (857, 406)
Screenshot: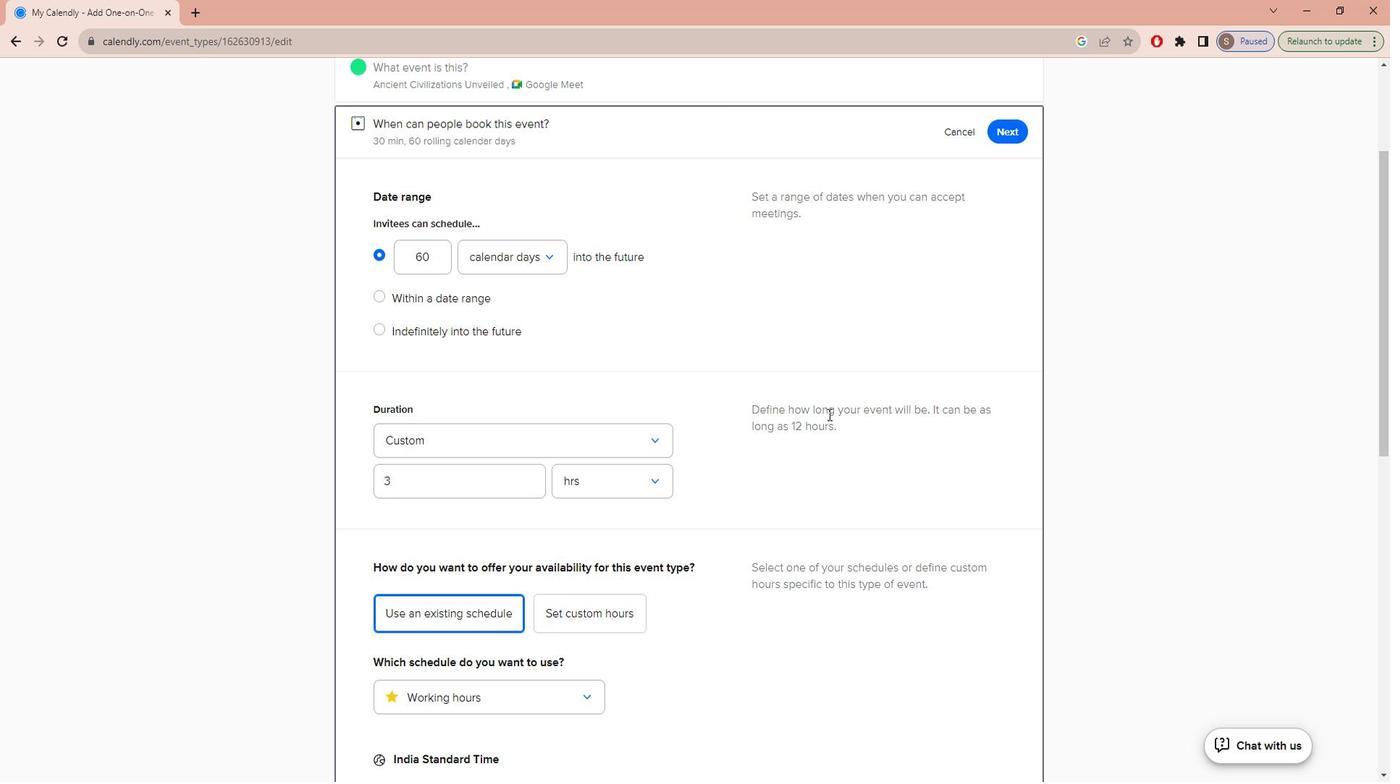 
Action: Mouse scrolled (857, 407) with delta (0, 0)
Screenshot: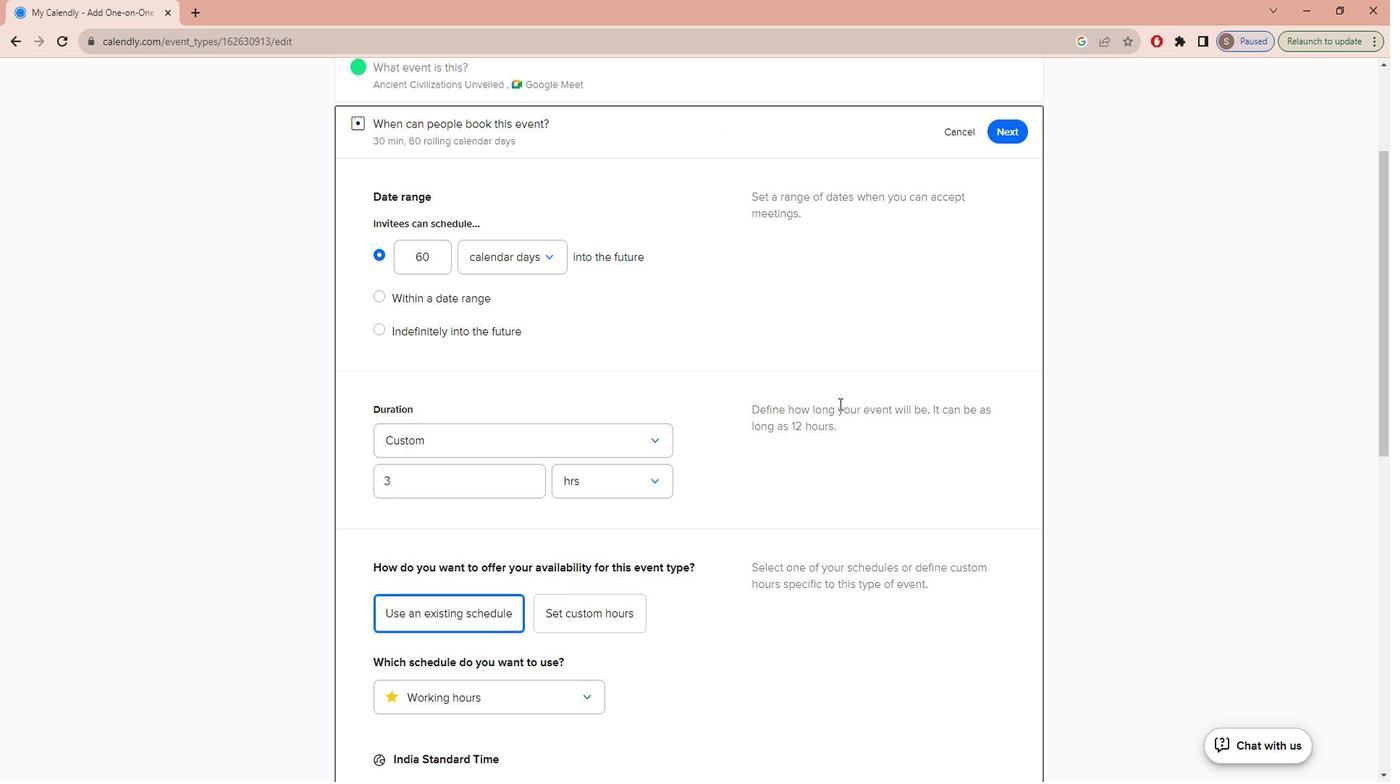 
Action: Mouse scrolled (857, 407) with delta (0, 0)
Screenshot: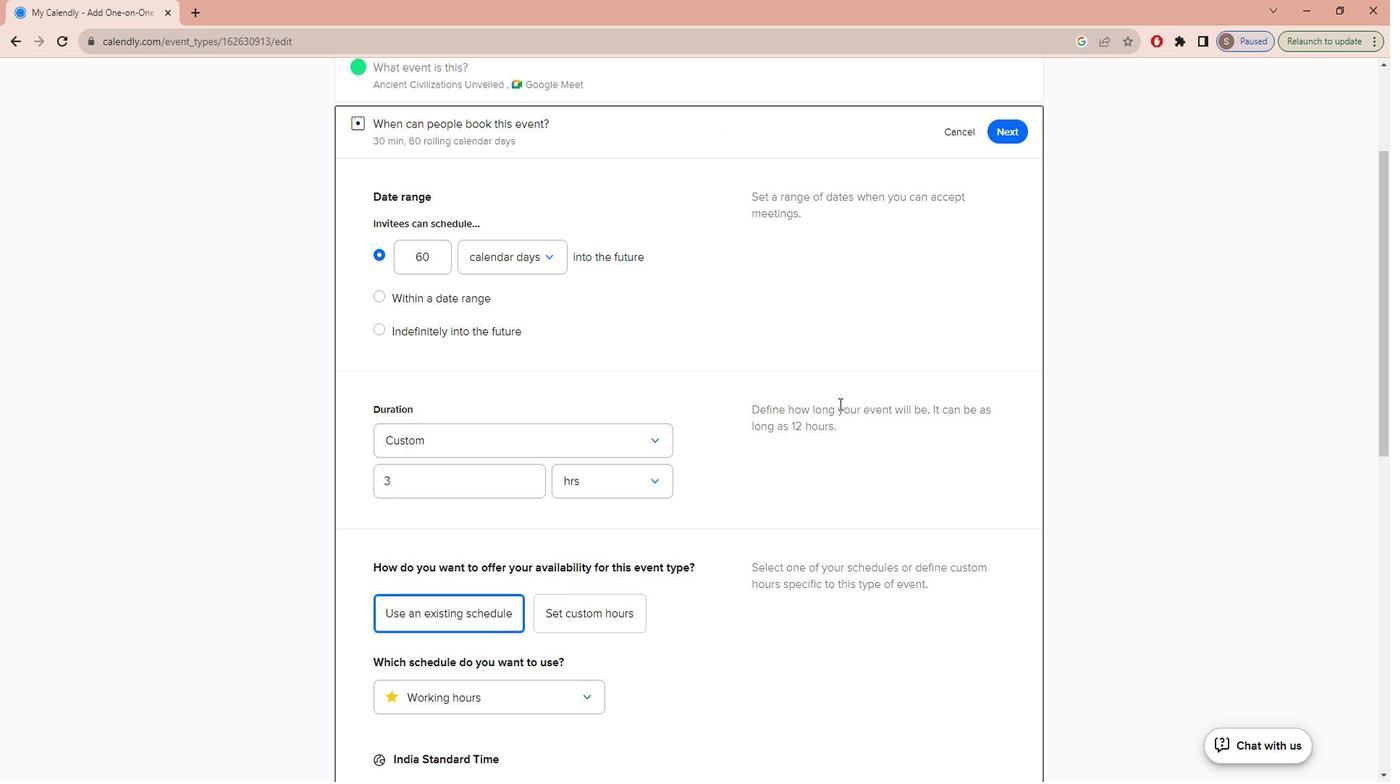 
Action: Mouse moved to (1018, 283)
Screenshot: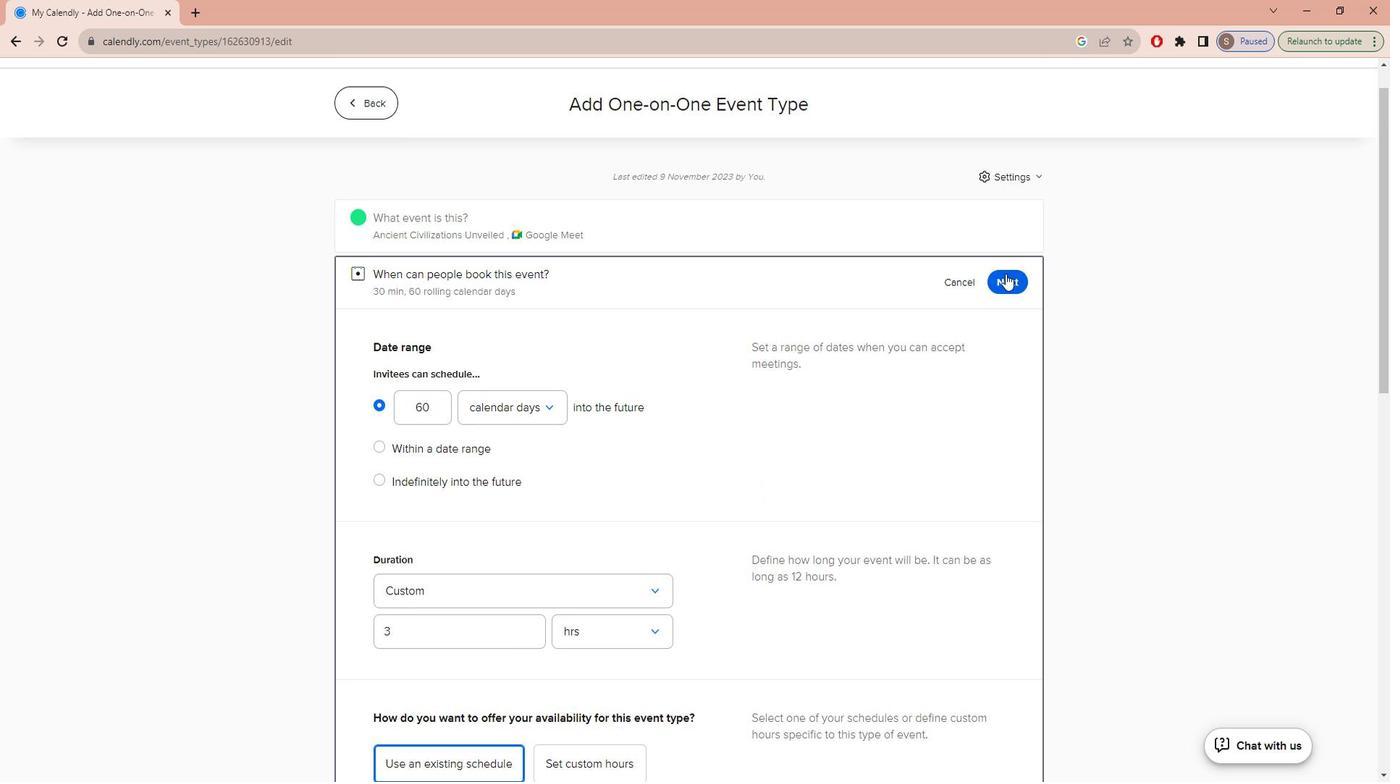 
Action: Mouse pressed left at (1018, 283)
Screenshot: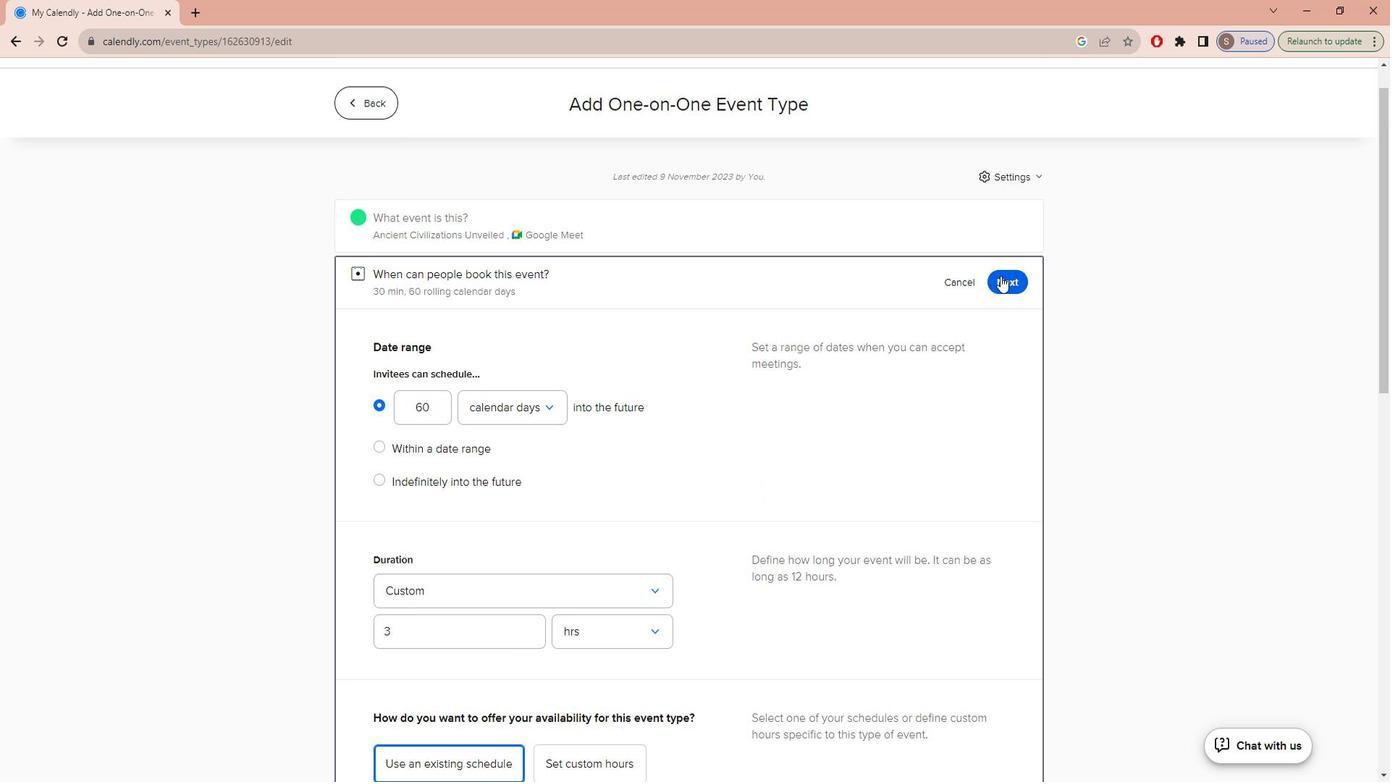 
